 Task: Assign Issue Issue0000000070 to Sprint Sprint0000000042 in Scrum Project Project0000000014 in Jira. Start a Sprint called Sprint0000000037 in Scrum Project Project0000000013 in Jira. Start a Sprint called Sprint0000000038 in Scrum Project Project0000000013 in Jira. Start a Sprint called Sprint0000000039 in Scrum Project Project0000000013 in Jira. Start a Sprint called Sprint0000000040 in Scrum Project Project0000000014 in Jira
Action: Mouse moved to (1155, 554)
Screenshot: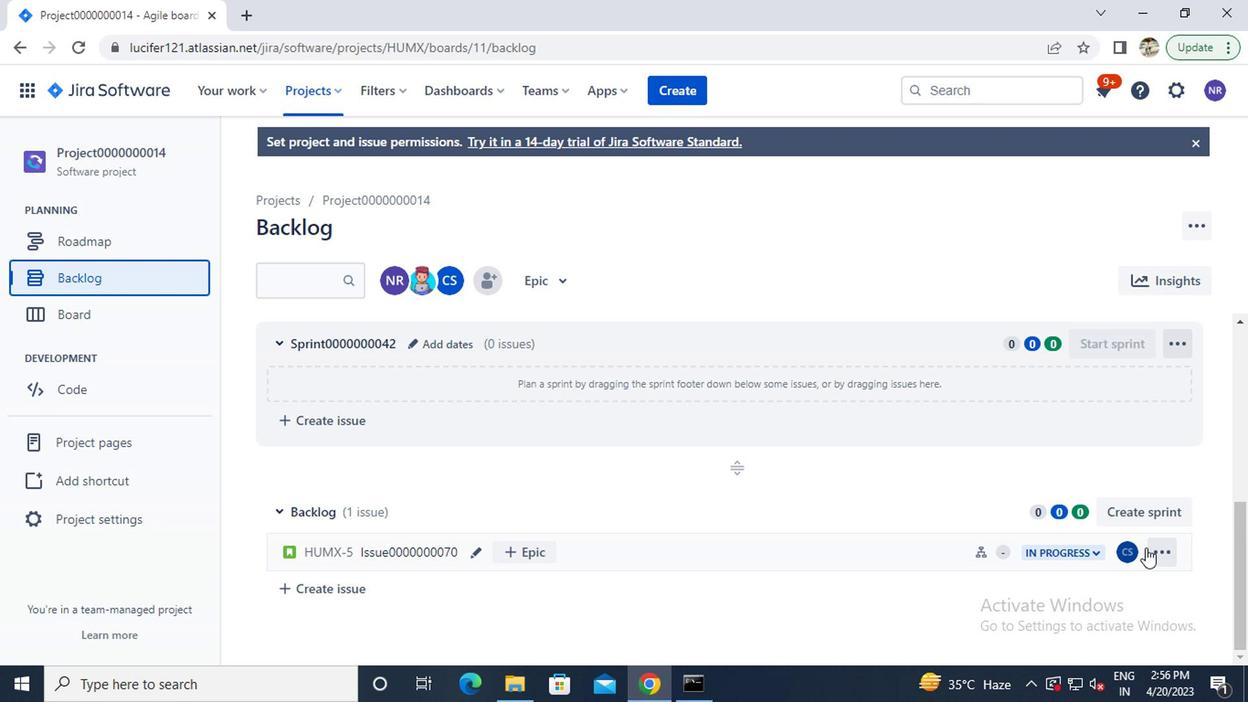 
Action: Mouse pressed left at (1155, 554)
Screenshot: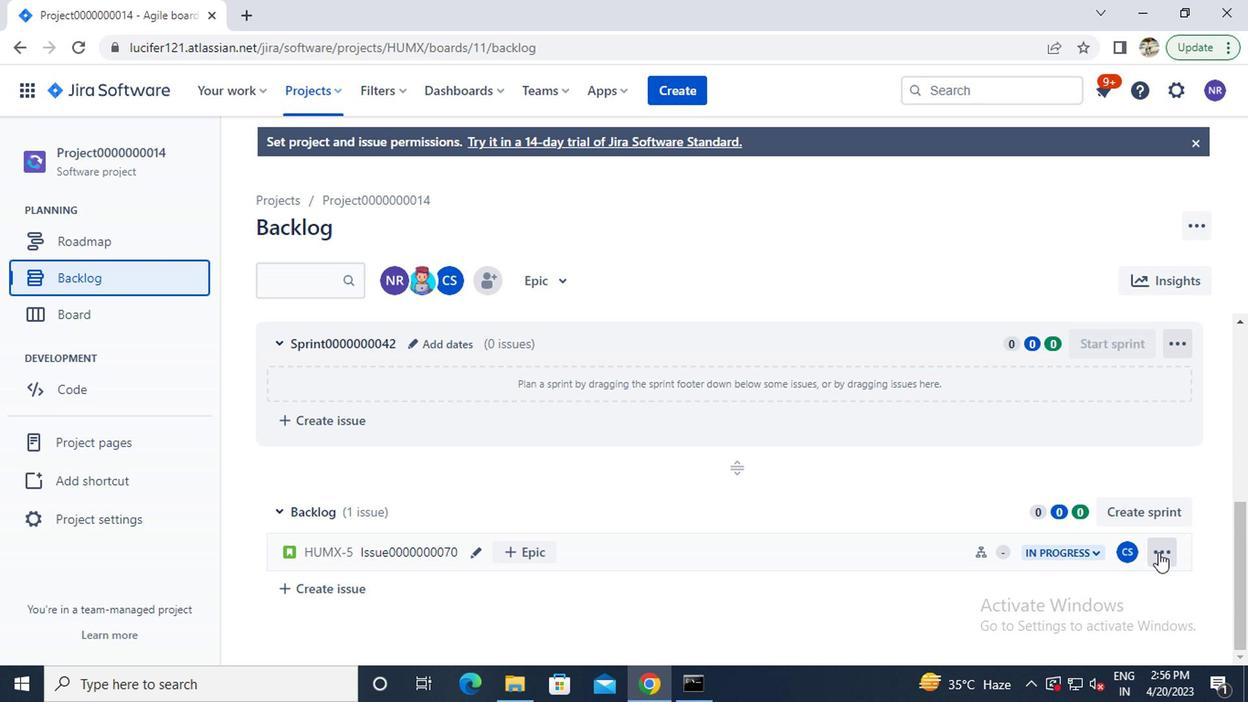 
Action: Mouse moved to (1097, 483)
Screenshot: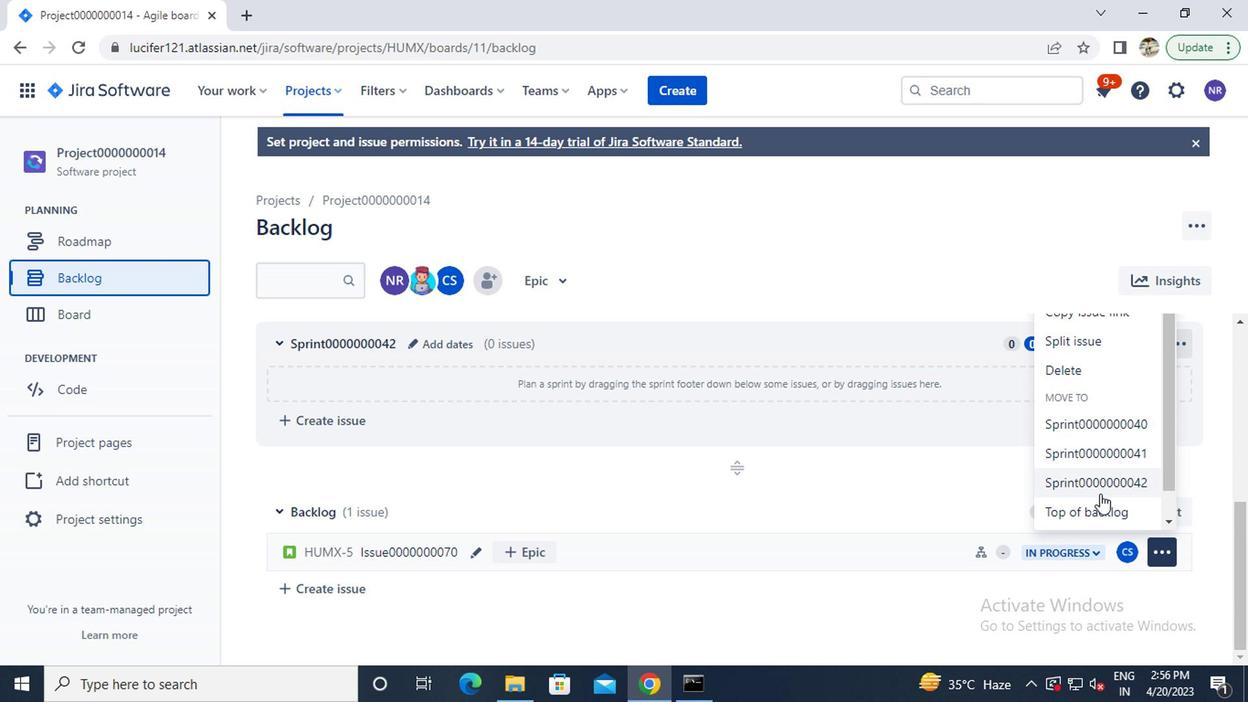 
Action: Mouse pressed left at (1097, 483)
Screenshot: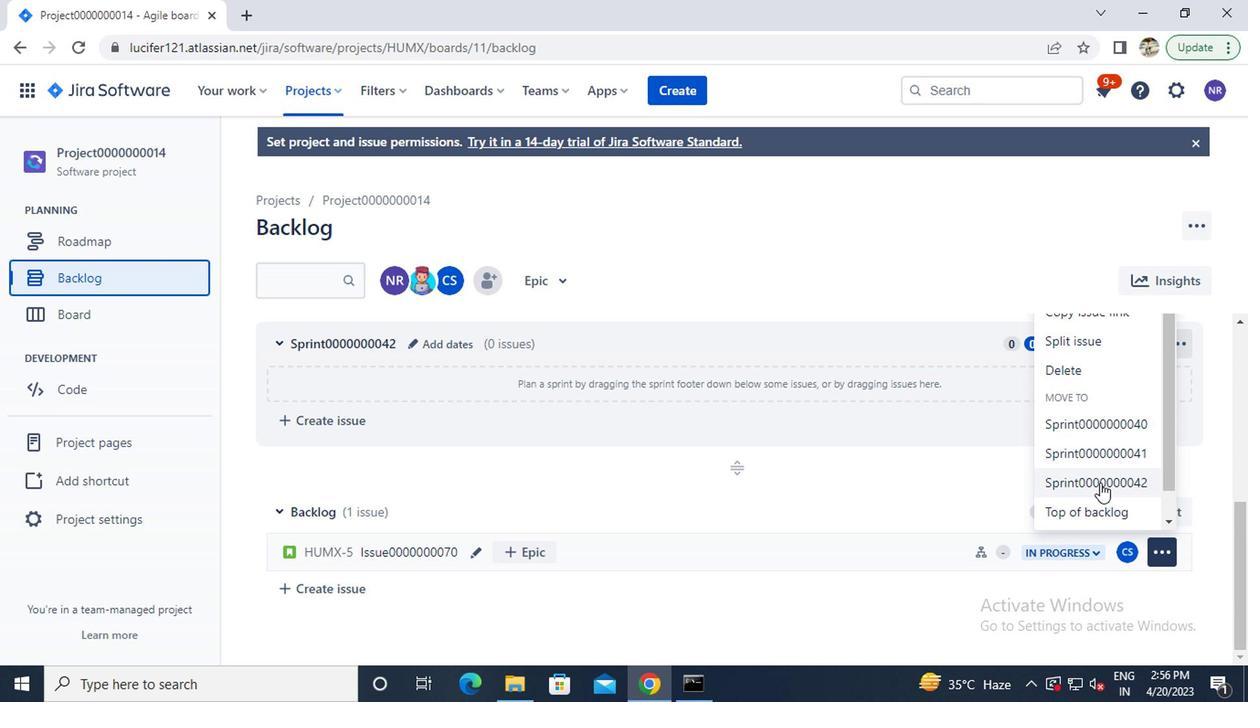 
Action: Mouse moved to (311, 85)
Screenshot: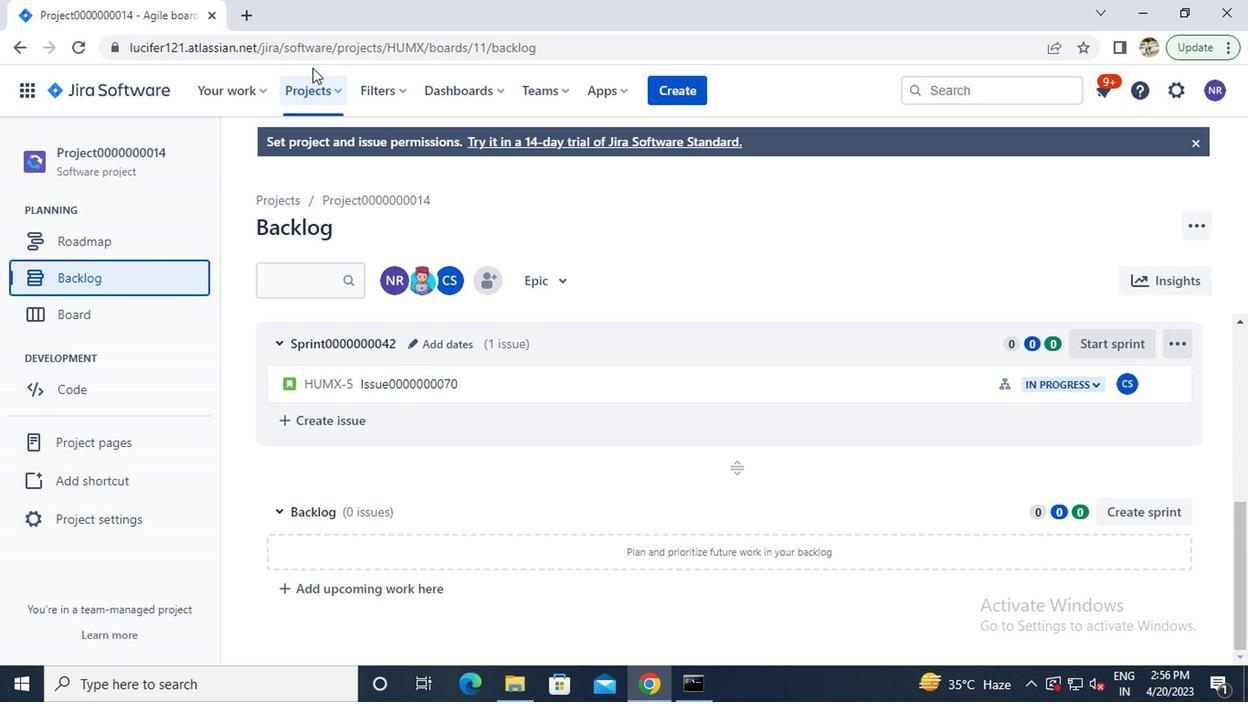 
Action: Mouse pressed left at (311, 85)
Screenshot: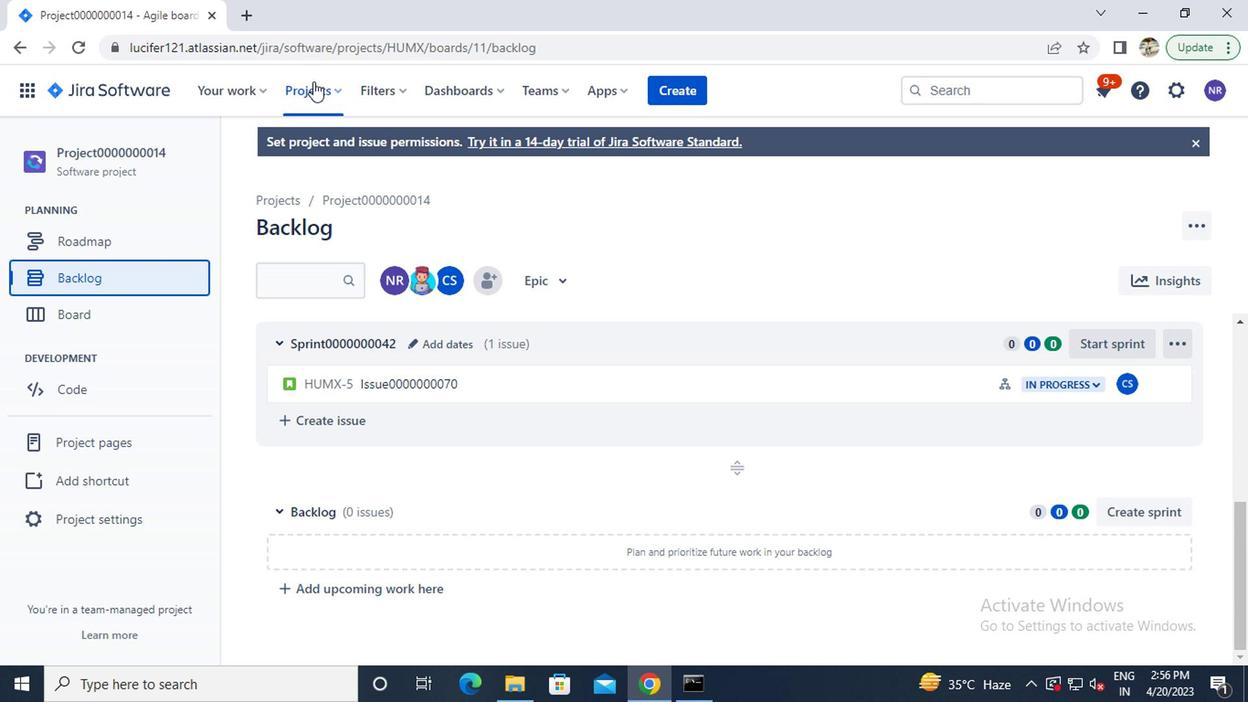 
Action: Mouse moved to (351, 209)
Screenshot: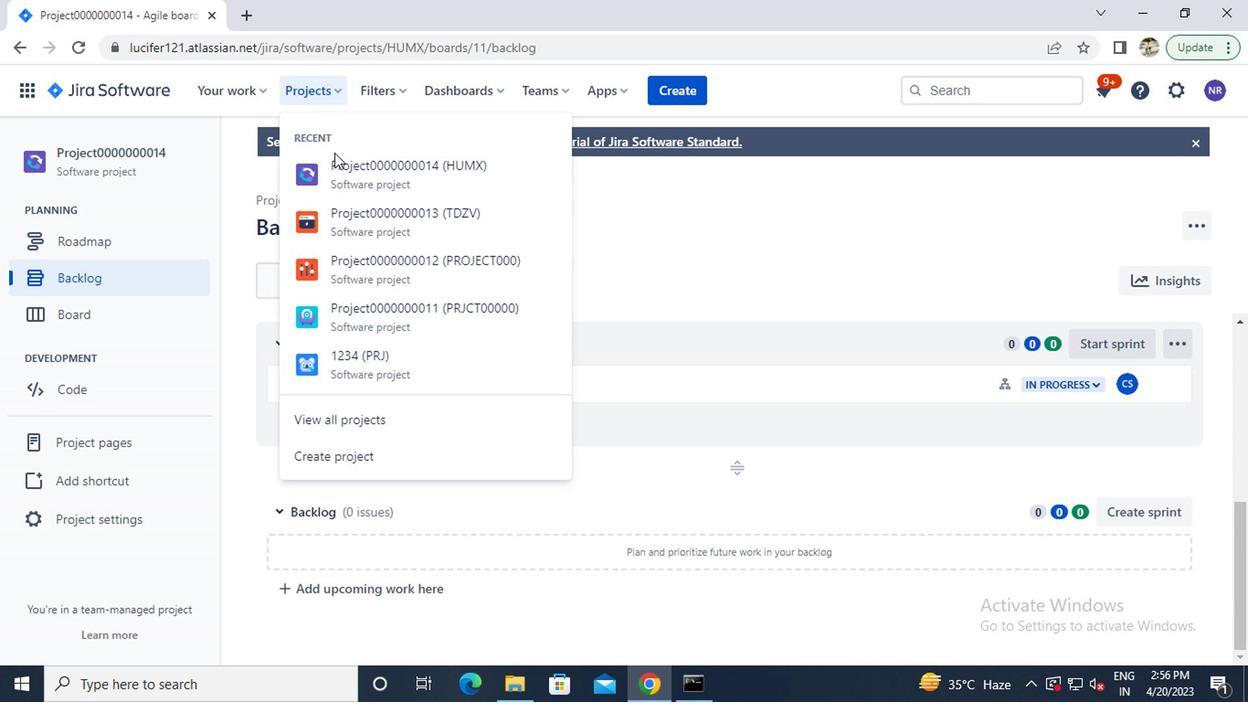 
Action: Mouse pressed left at (351, 209)
Screenshot: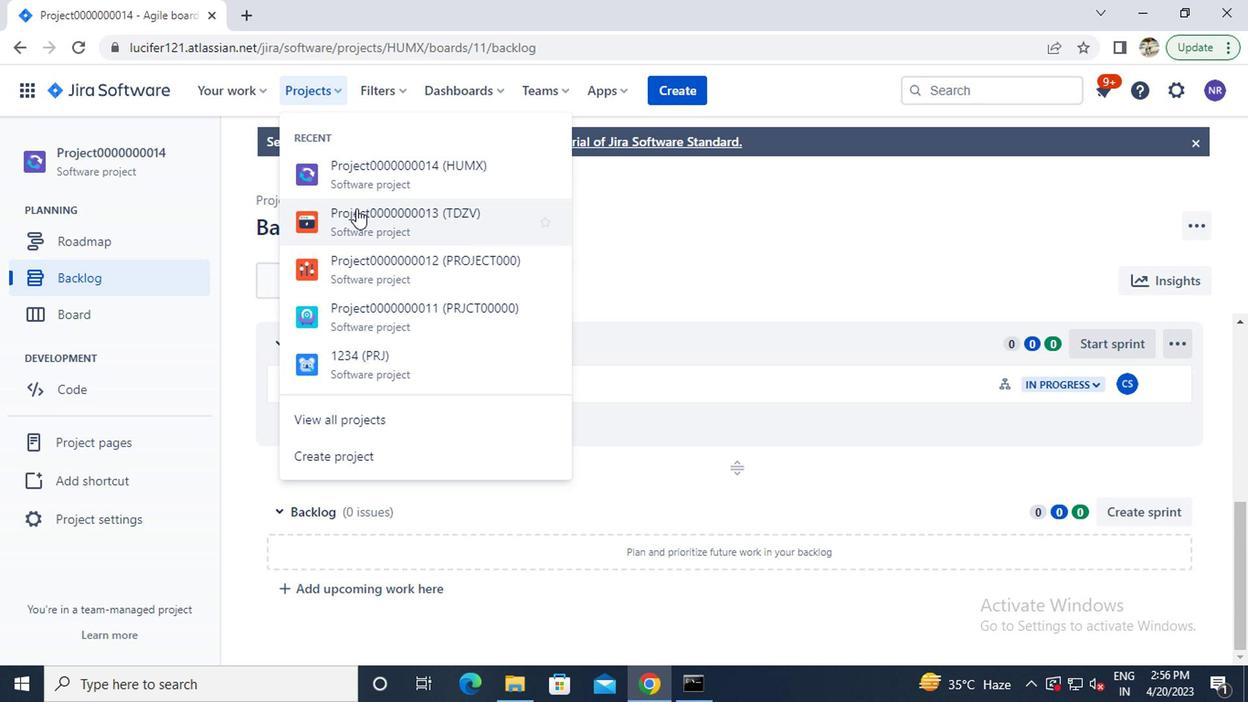 
Action: Mouse moved to (117, 276)
Screenshot: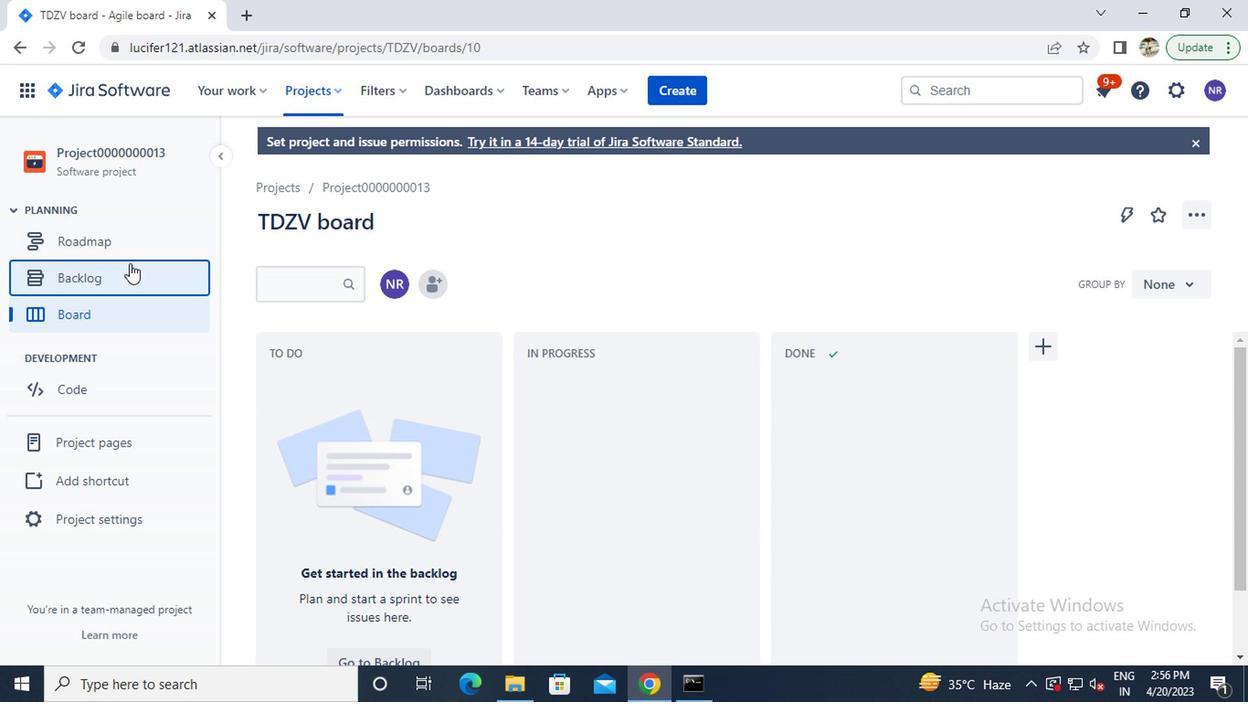 
Action: Mouse pressed left at (117, 276)
Screenshot: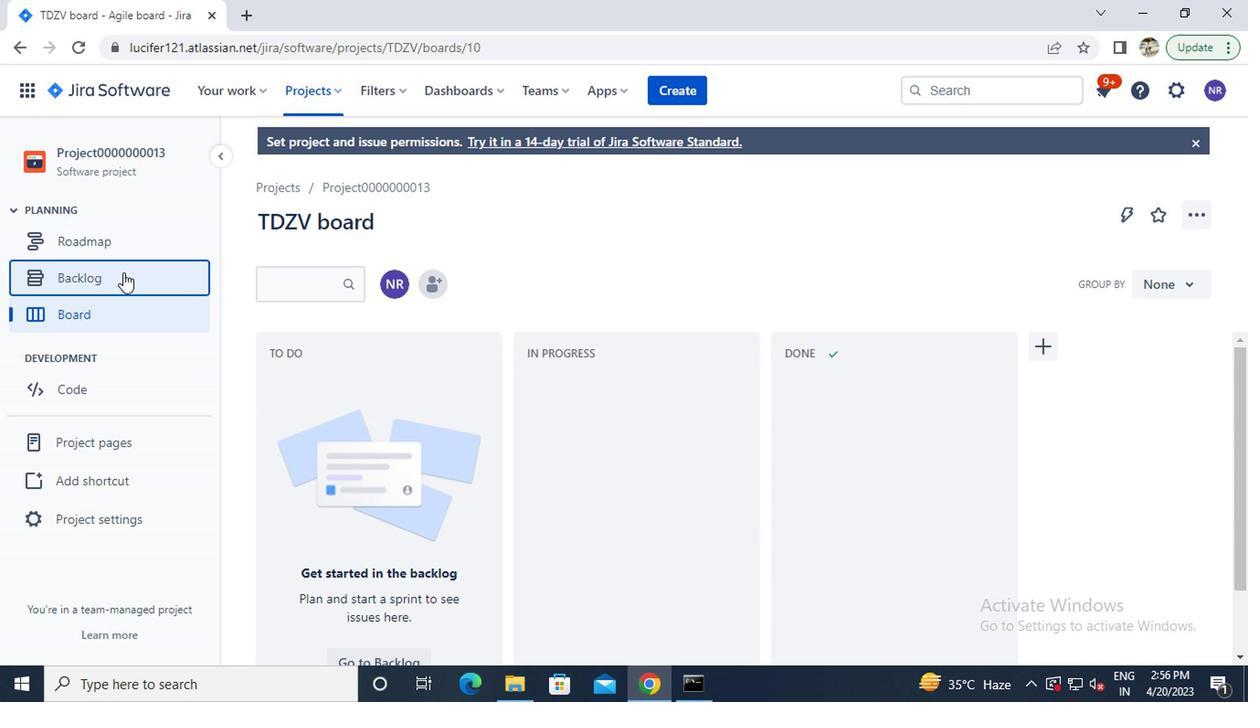 
Action: Mouse moved to (790, 437)
Screenshot: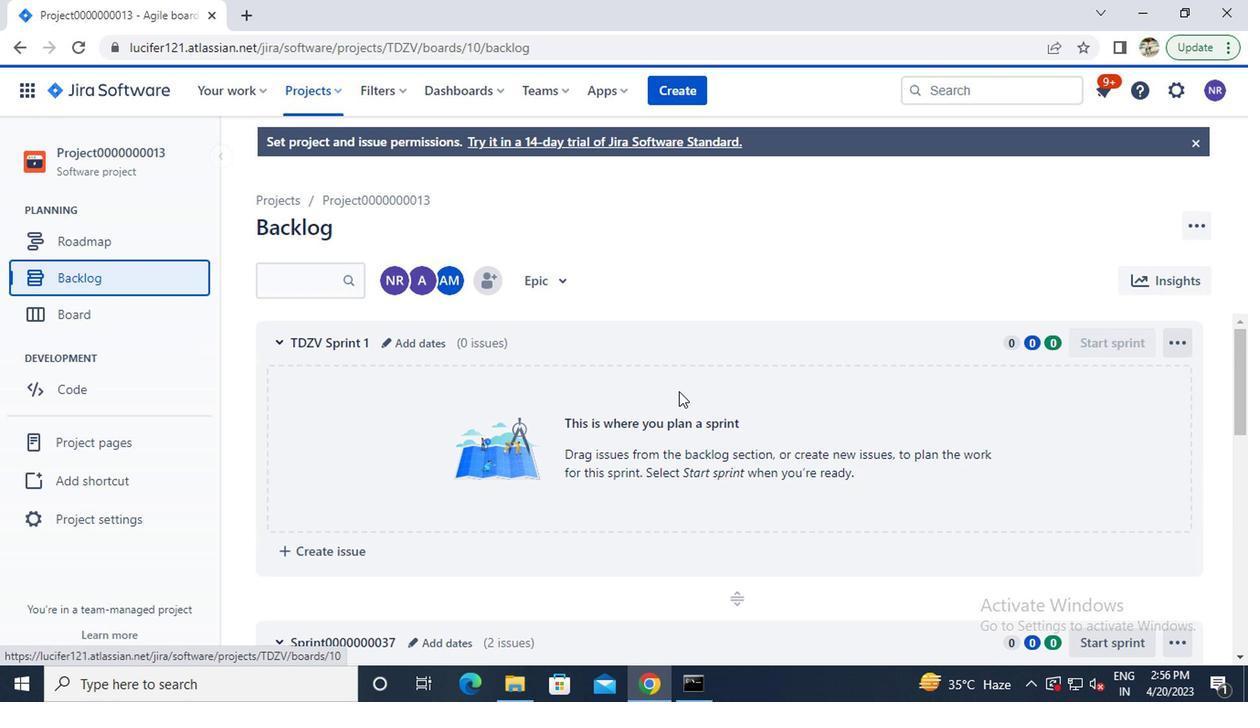 
Action: Mouse scrolled (790, 436) with delta (0, 0)
Screenshot: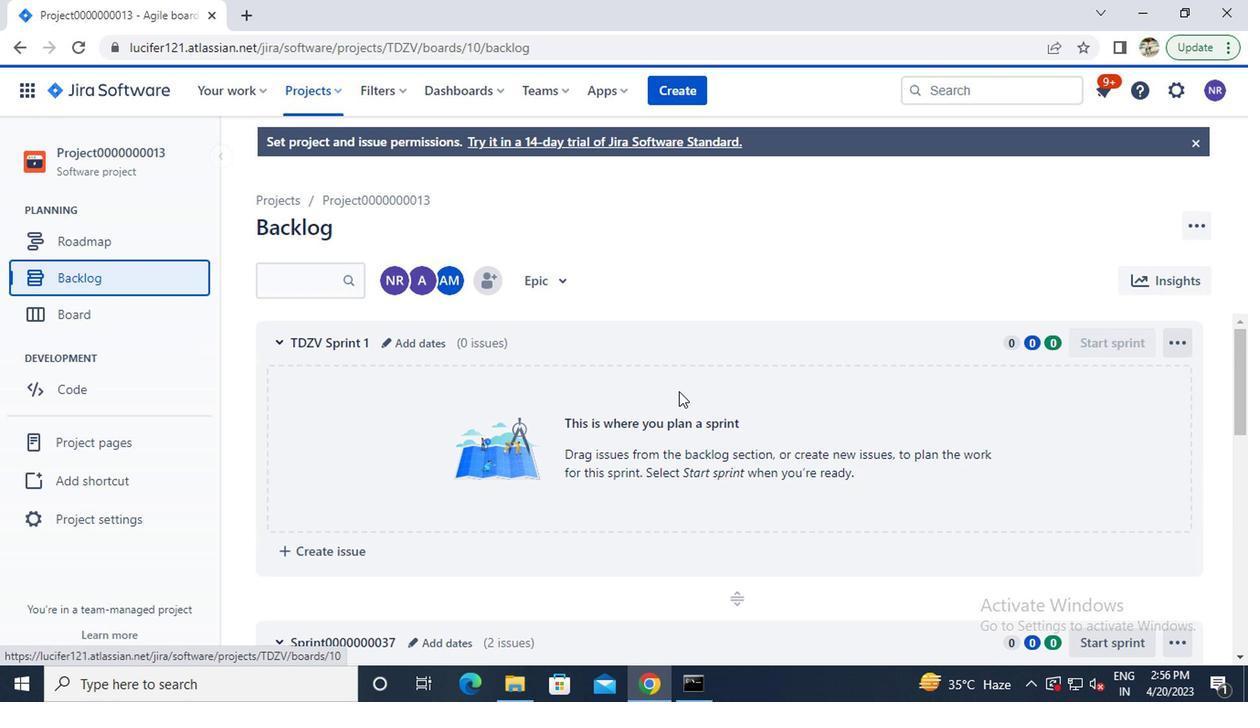 
Action: Mouse scrolled (790, 436) with delta (0, 0)
Screenshot: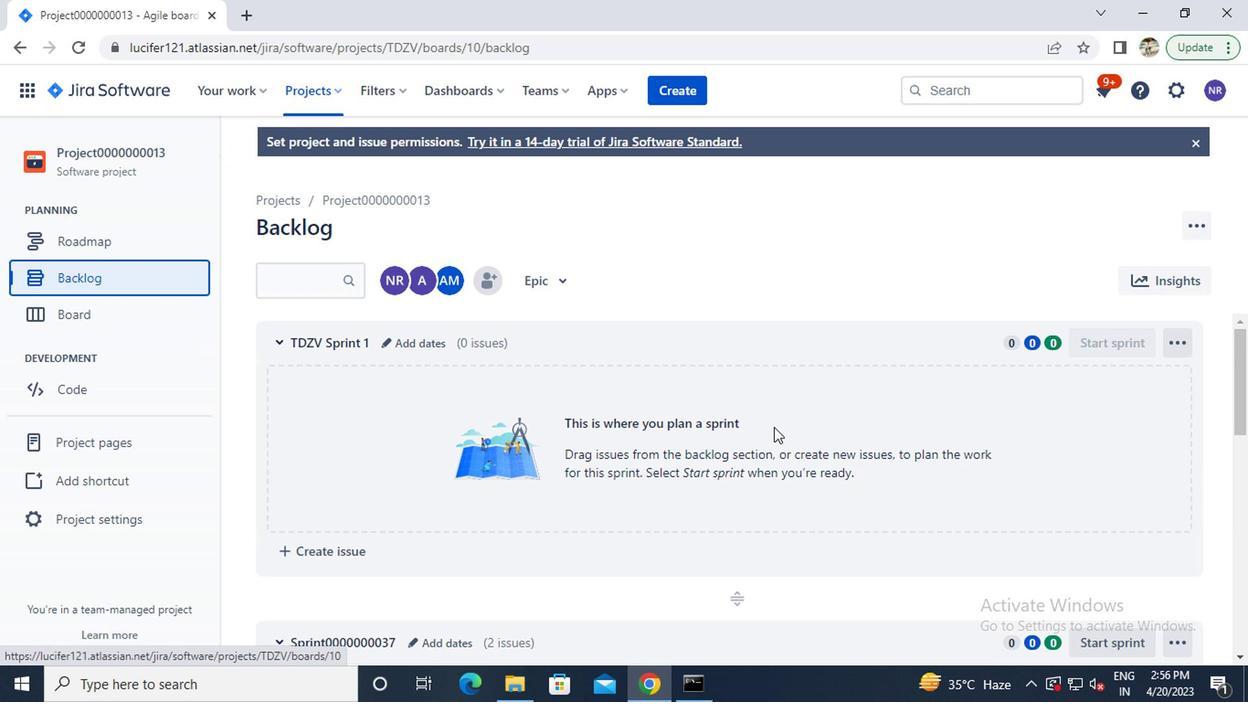 
Action: Mouse moved to (1097, 456)
Screenshot: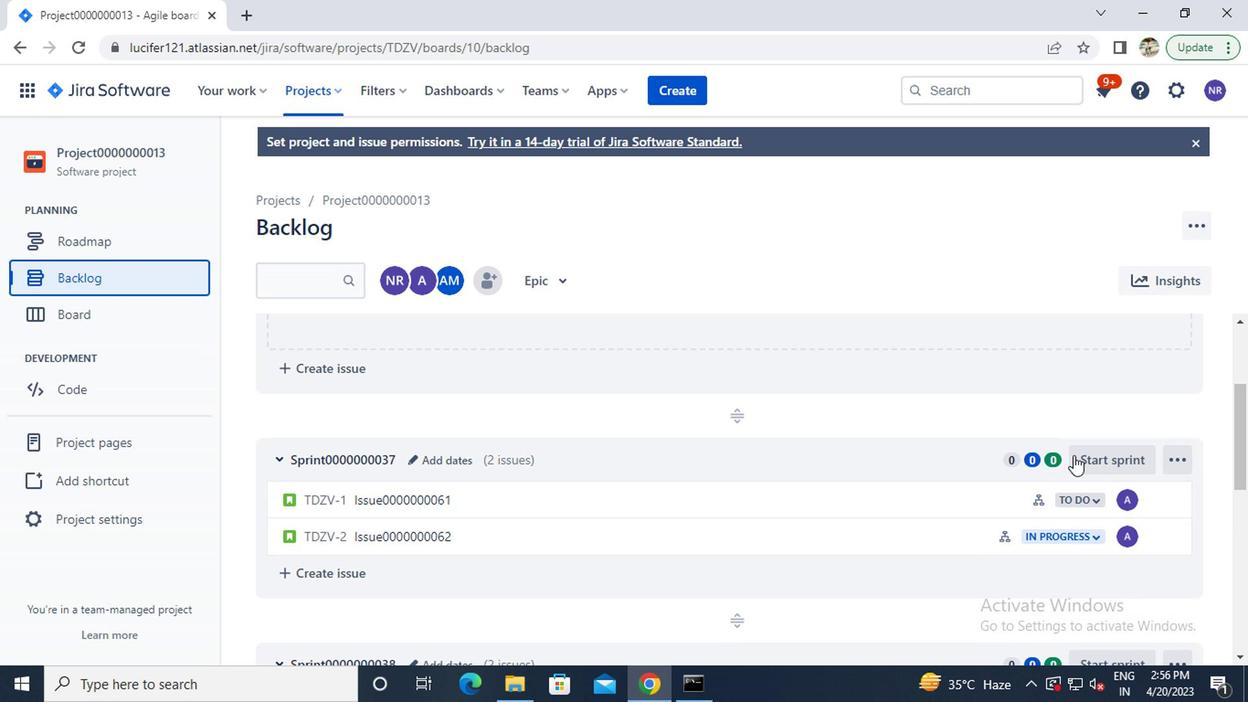 
Action: Mouse pressed left at (1097, 456)
Screenshot: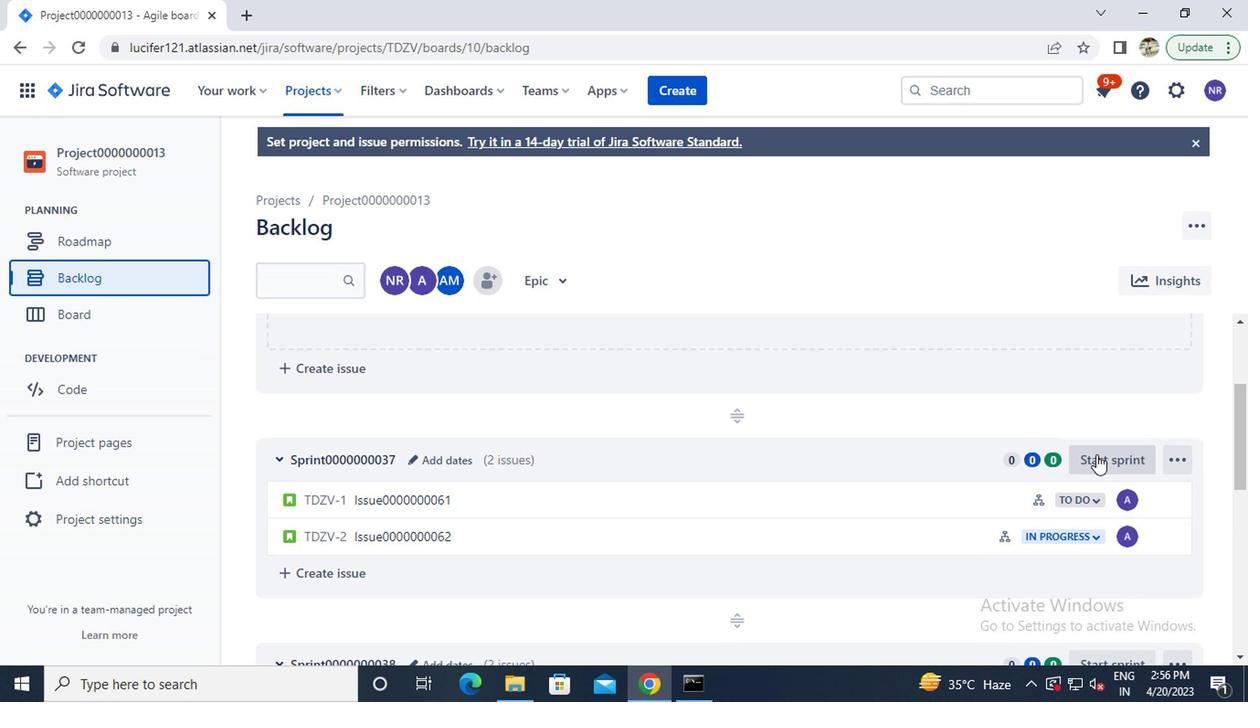 
Action: Mouse moved to (781, 630)
Screenshot: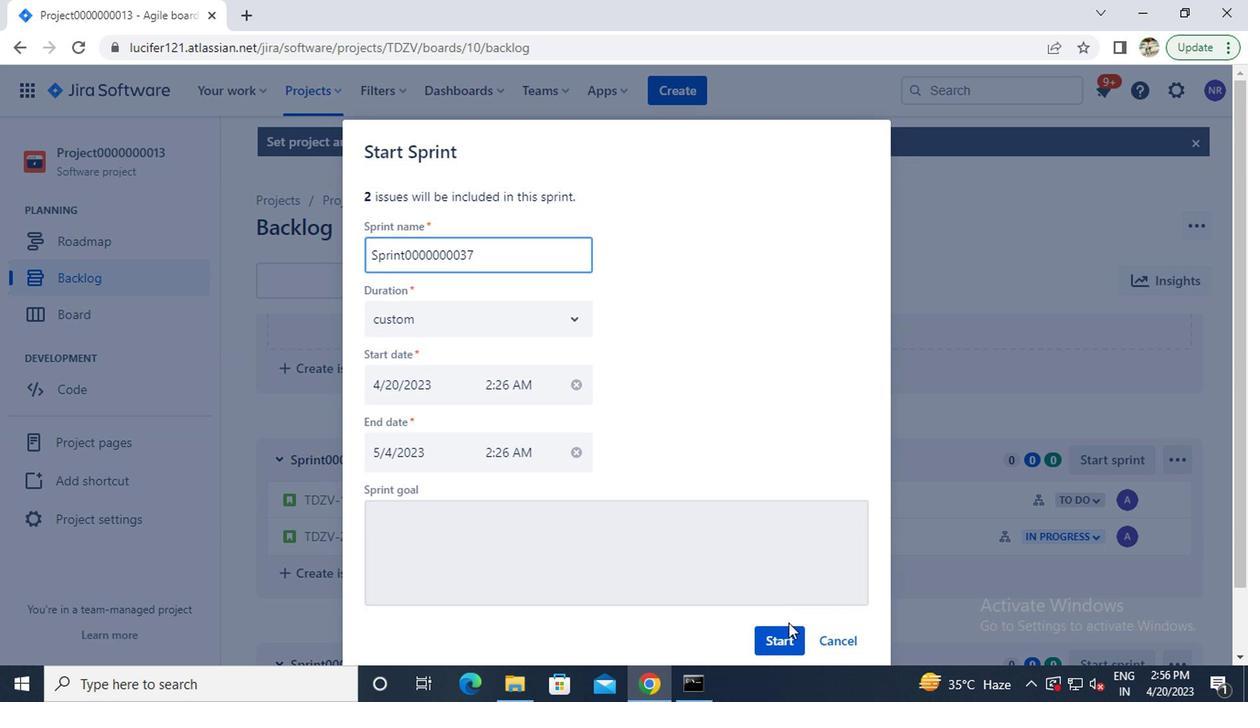 
Action: Mouse pressed left at (781, 630)
Screenshot: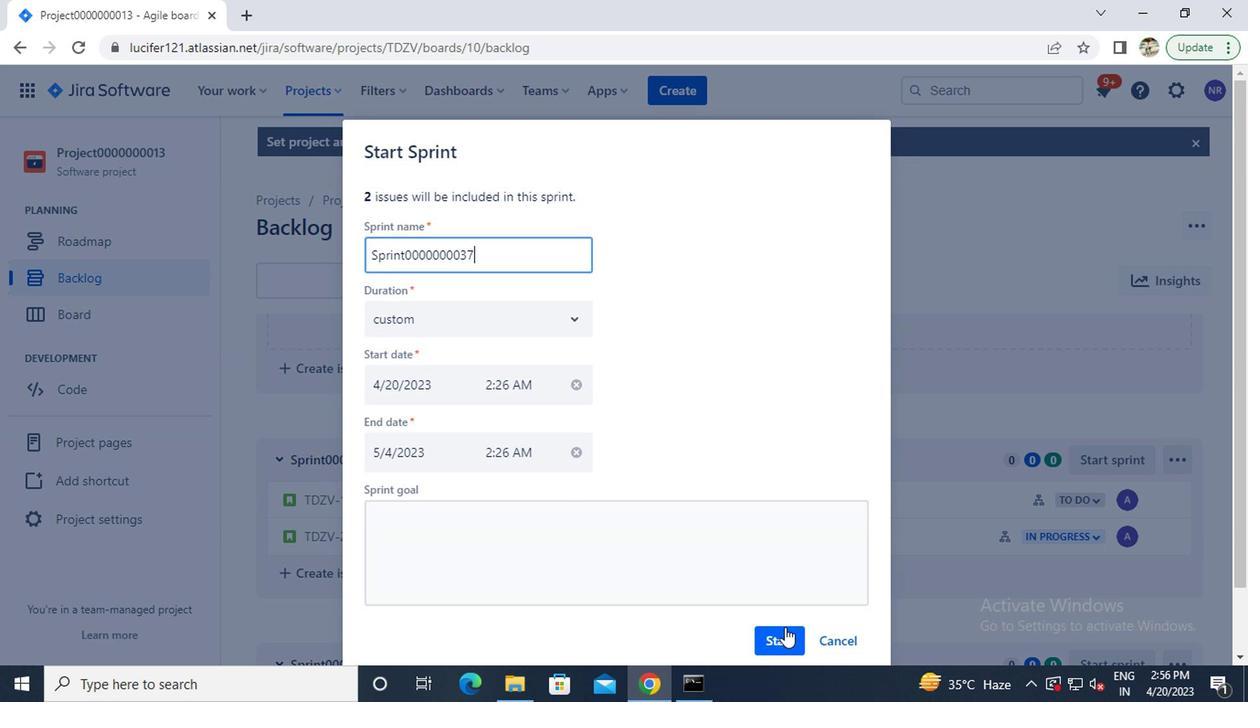 
Action: Mouse moved to (121, 277)
Screenshot: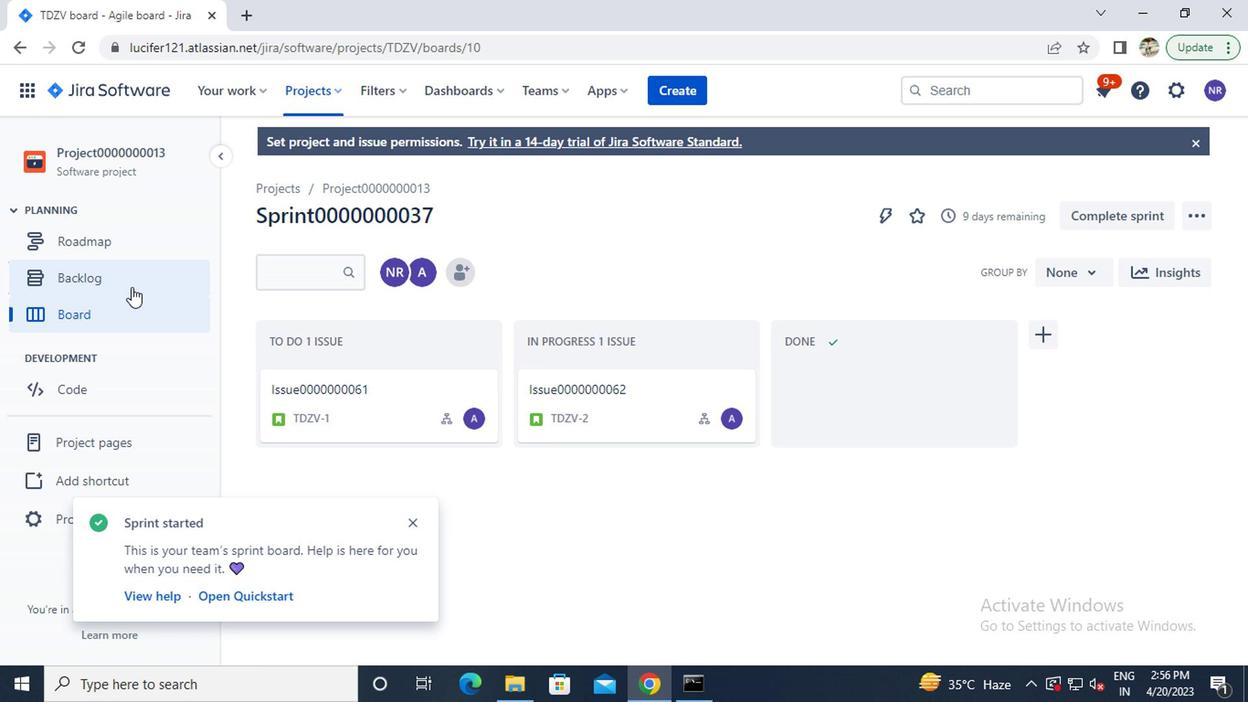 
Action: Mouse pressed left at (121, 277)
Screenshot: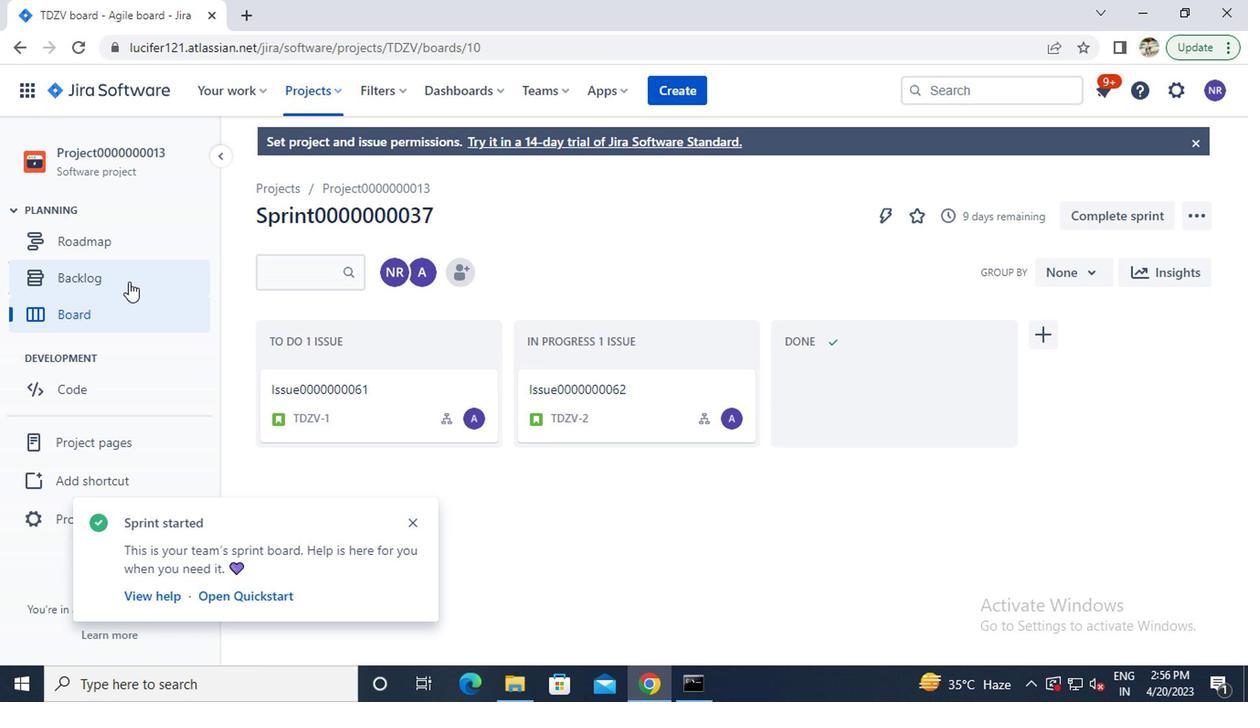 
Action: Mouse moved to (595, 351)
Screenshot: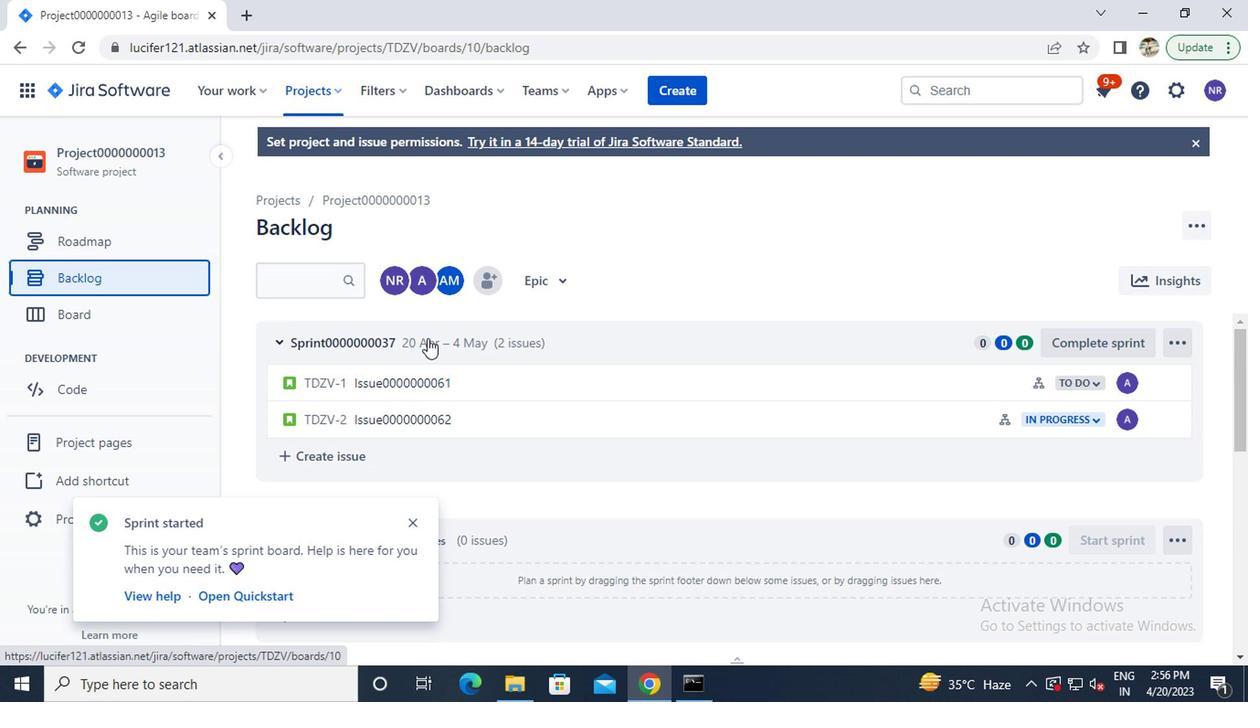 
Action: Mouse scrolled (595, 349) with delta (0, -1)
Screenshot: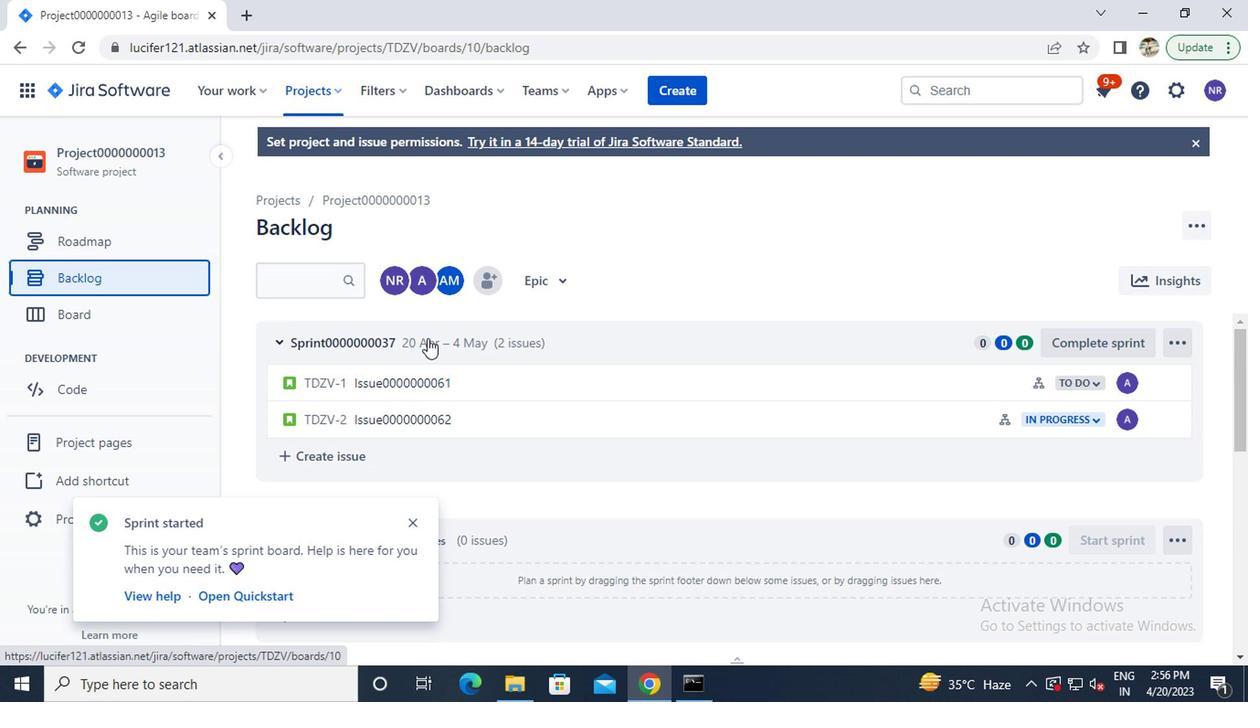 
Action: Mouse moved to (777, 378)
Screenshot: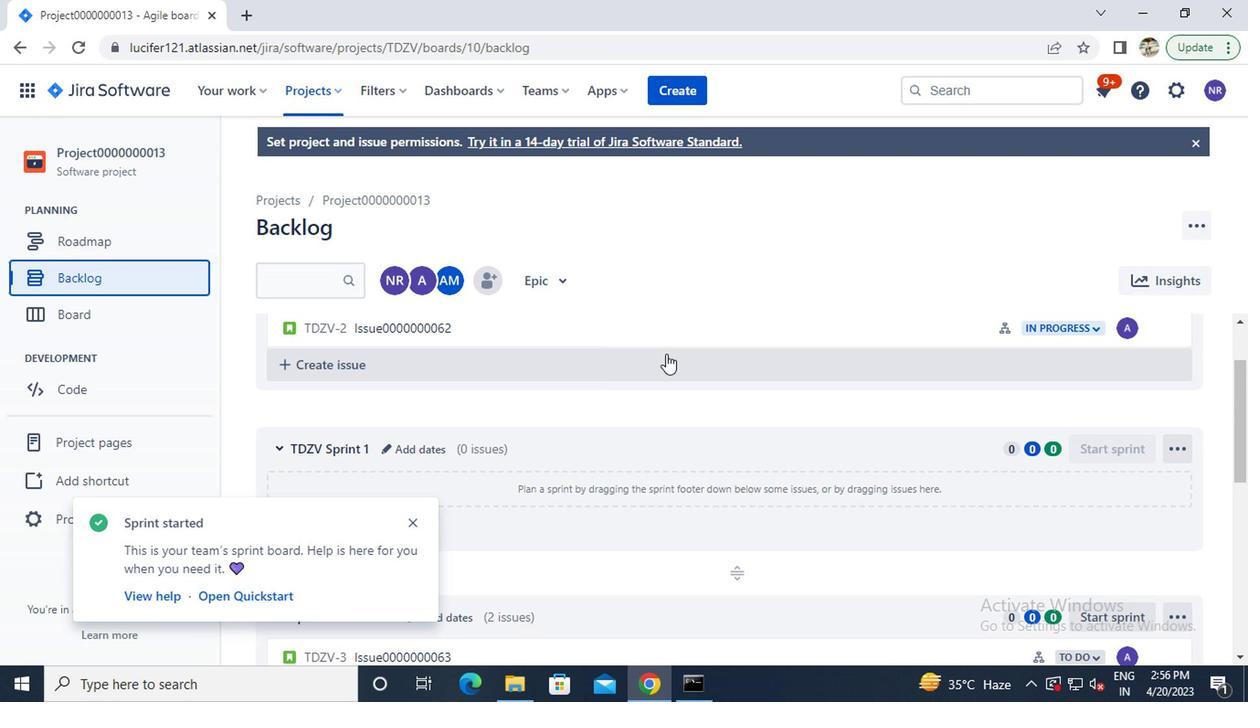 
Action: Mouse scrolled (777, 379) with delta (0, 0)
Screenshot: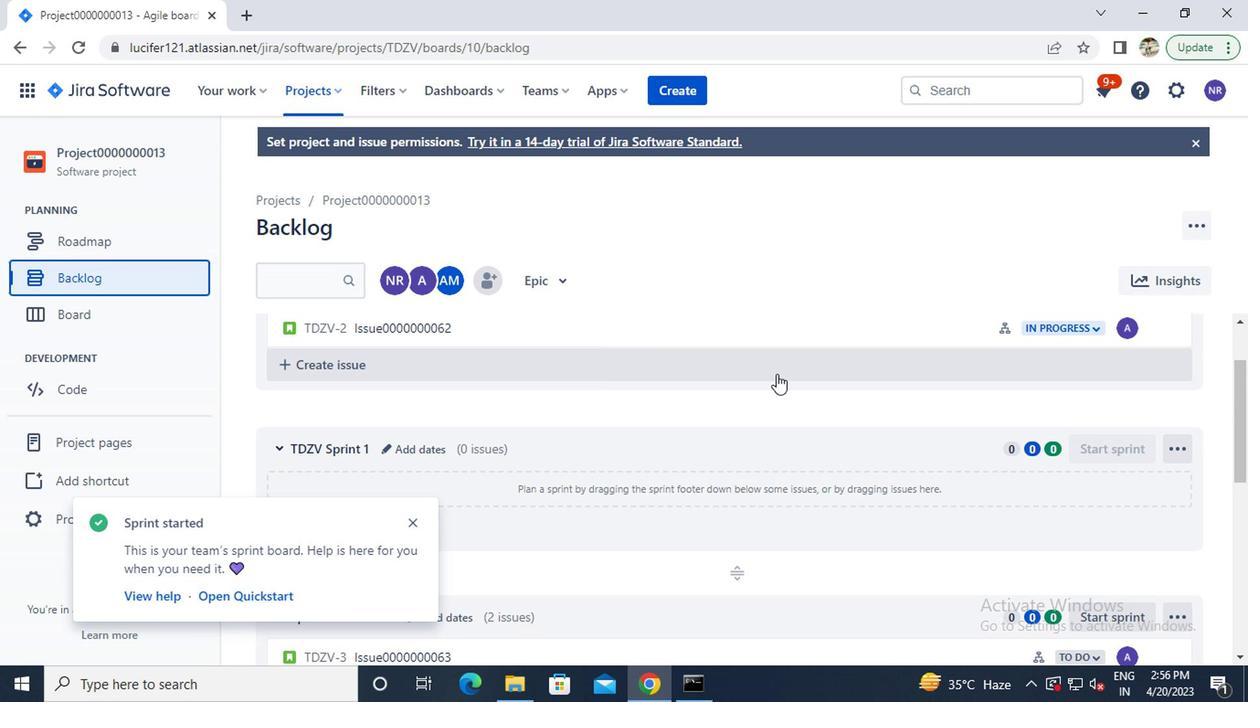 
Action: Mouse moved to (1171, 344)
Screenshot: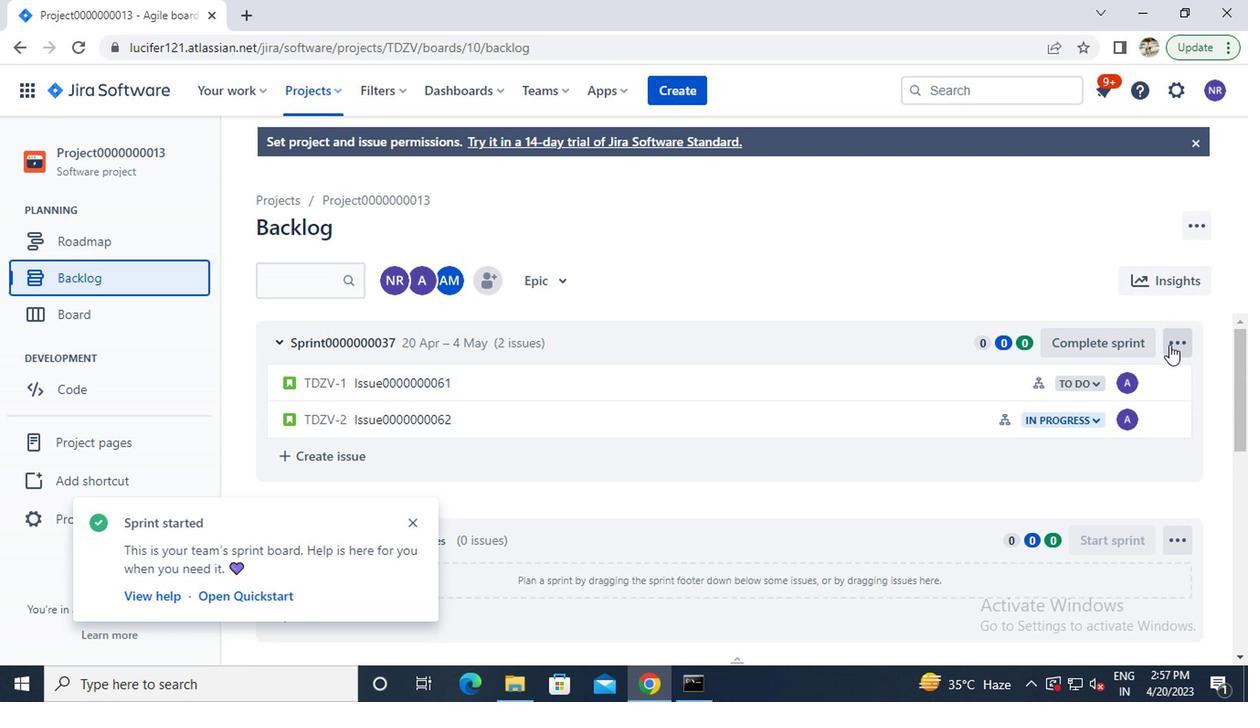 
Action: Mouse pressed left at (1171, 344)
Screenshot: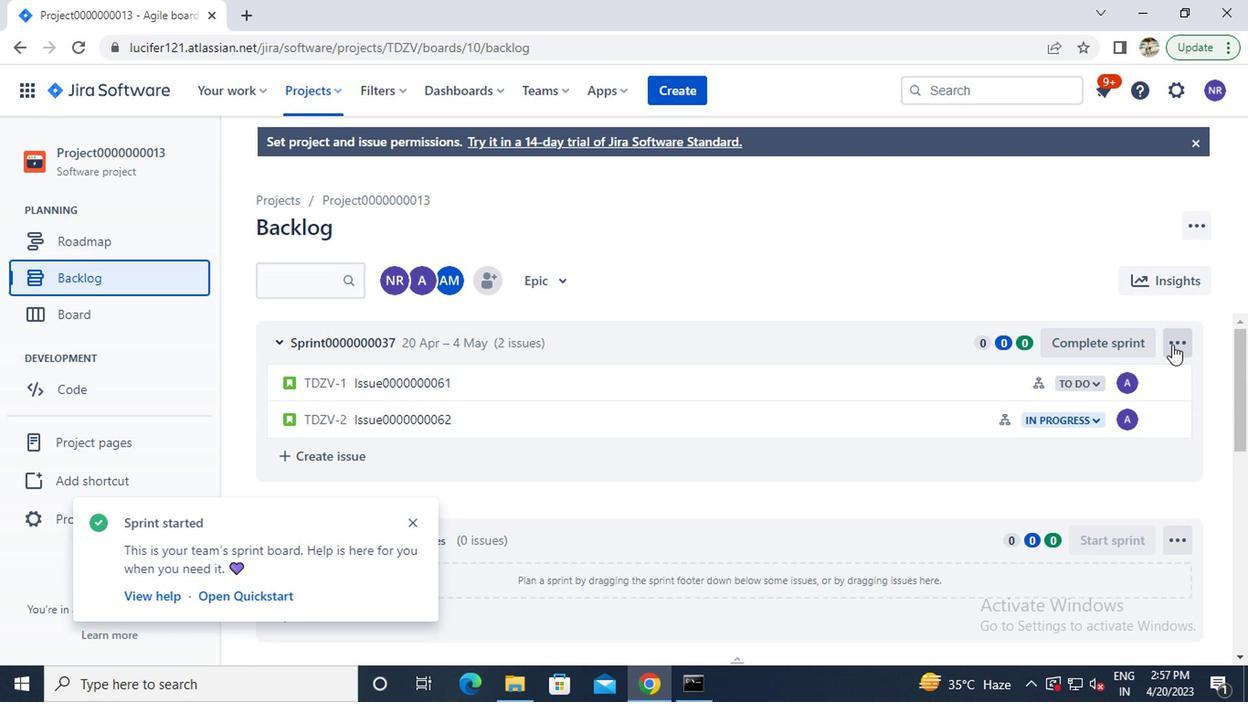 
Action: Mouse moved to (1134, 517)
Screenshot: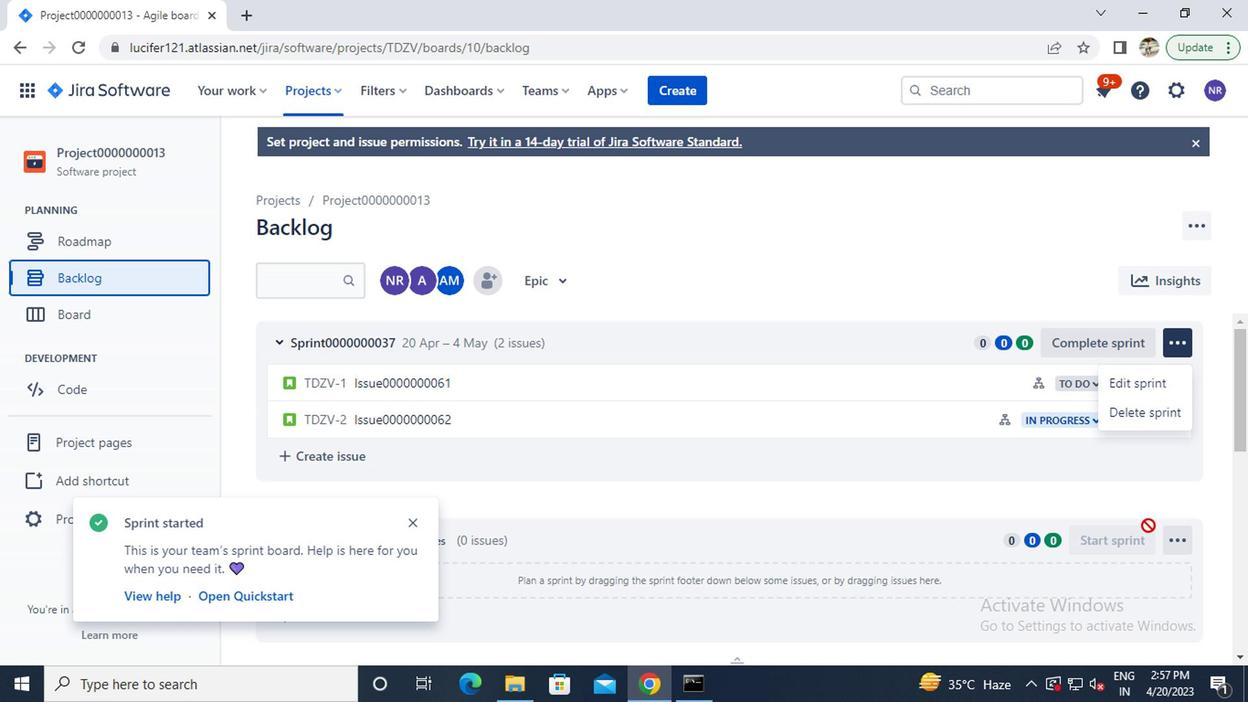 
Action: Mouse scrolled (1134, 516) with delta (0, 0)
Screenshot: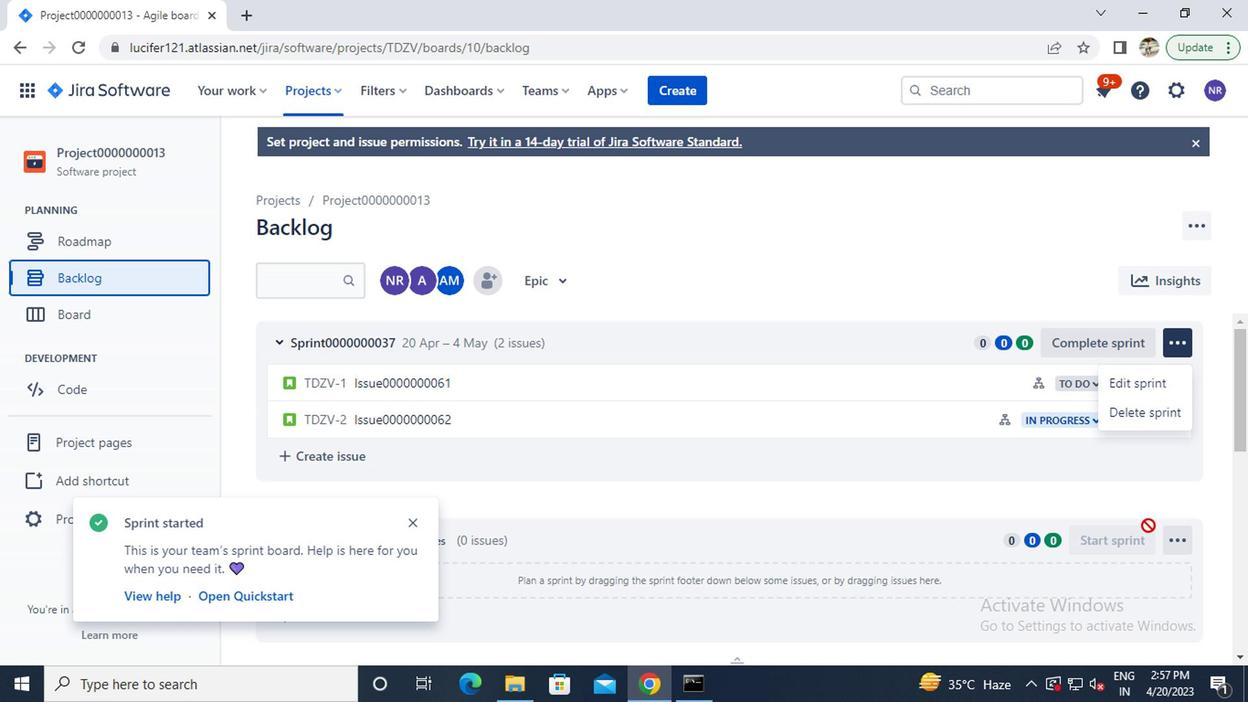 
Action: Mouse moved to (1164, 453)
Screenshot: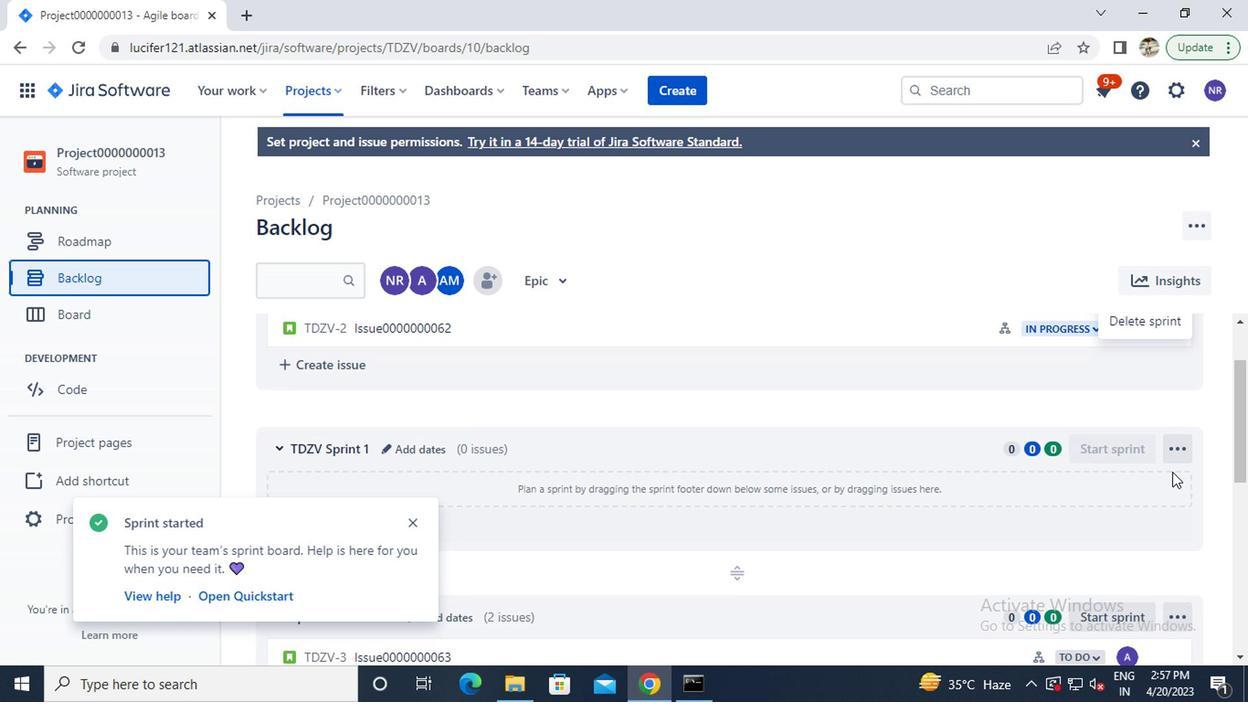 
Action: Mouse scrolled (1164, 452) with delta (0, -1)
Screenshot: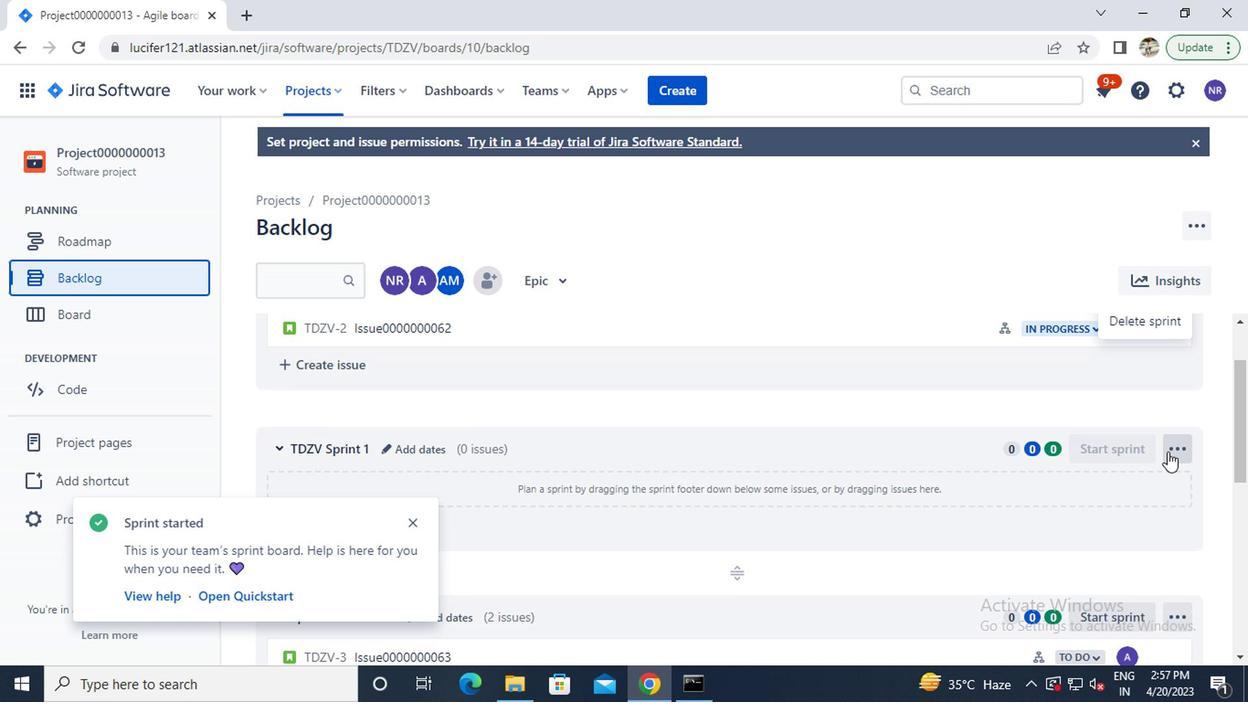 
Action: Mouse moved to (1104, 523)
Screenshot: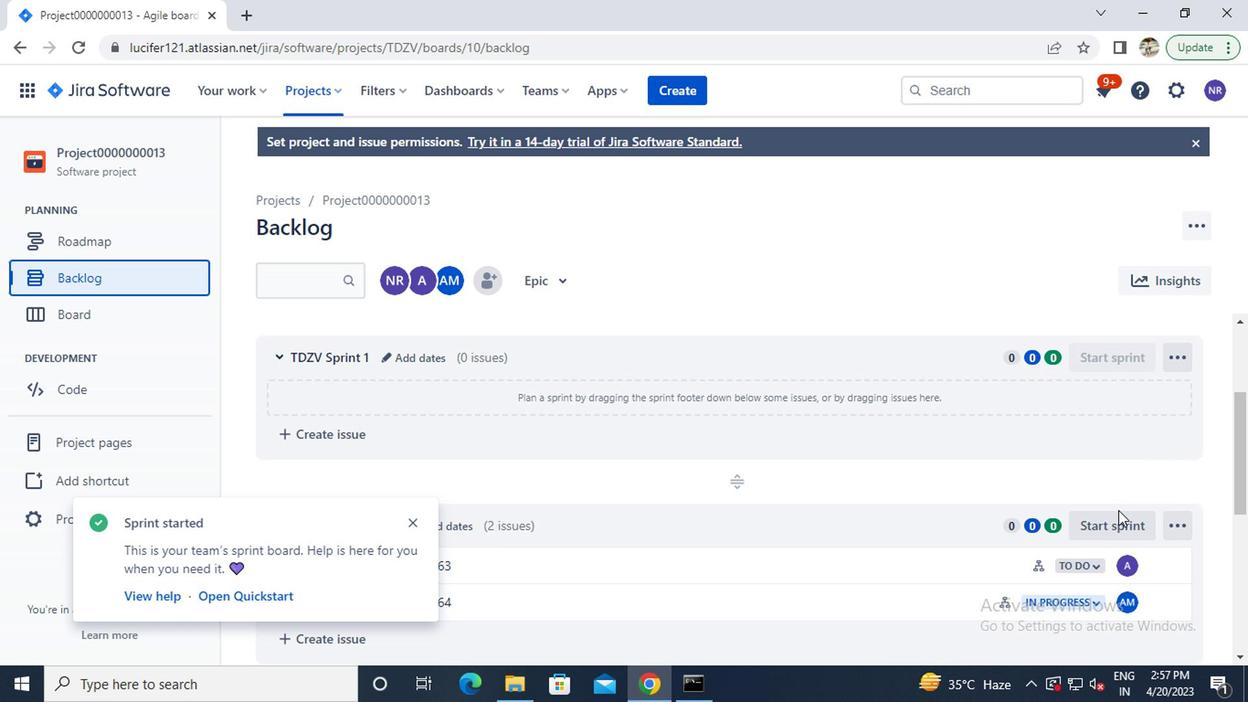 
Action: Mouse pressed left at (1104, 523)
Screenshot: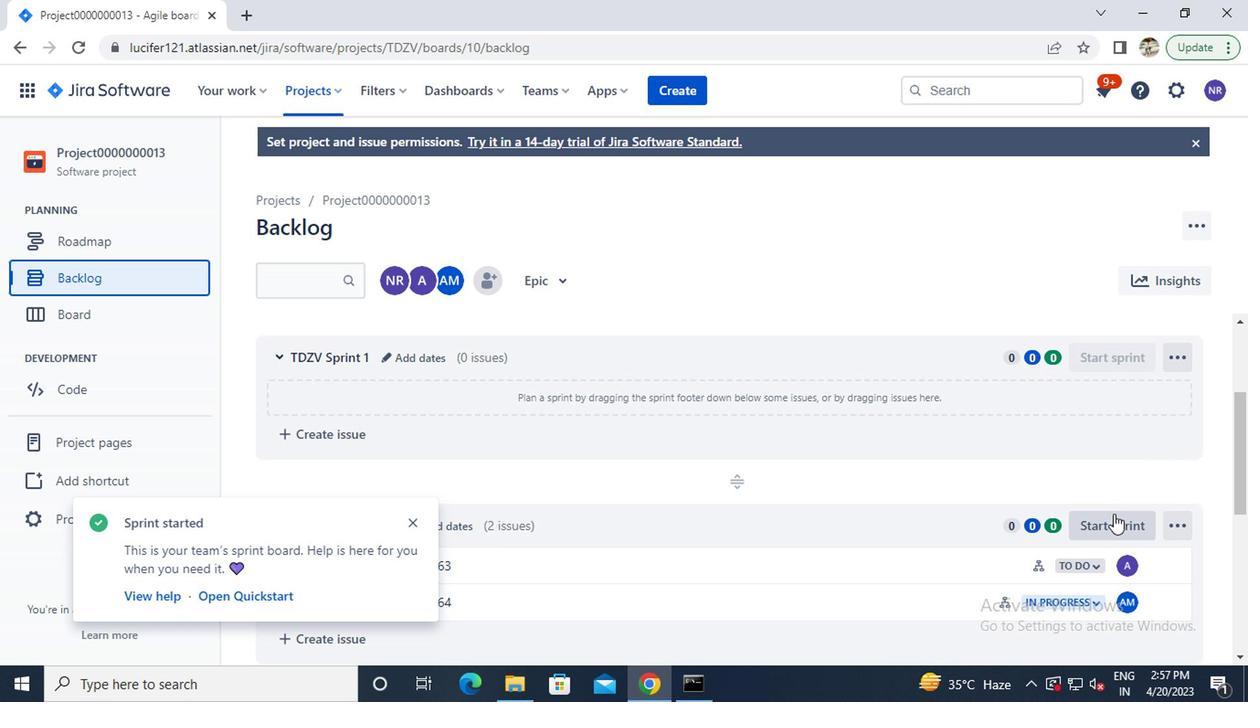
Action: Mouse moved to (771, 633)
Screenshot: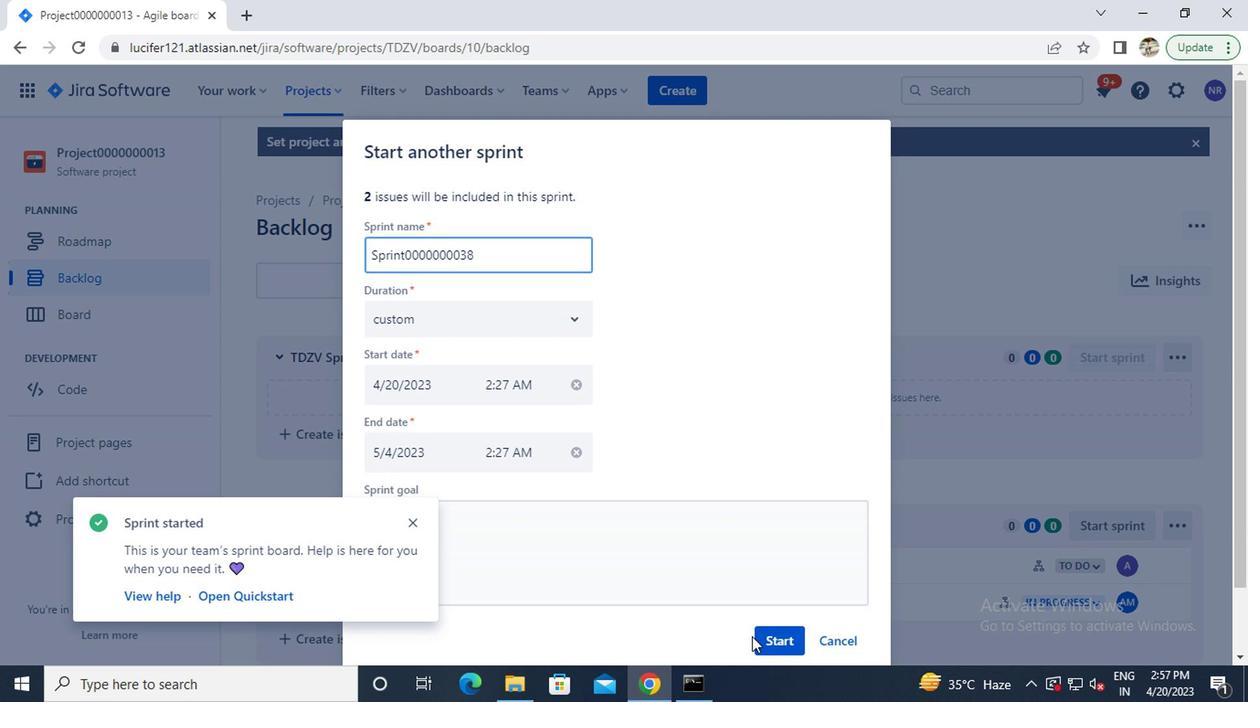 
Action: Mouse pressed left at (771, 633)
Screenshot: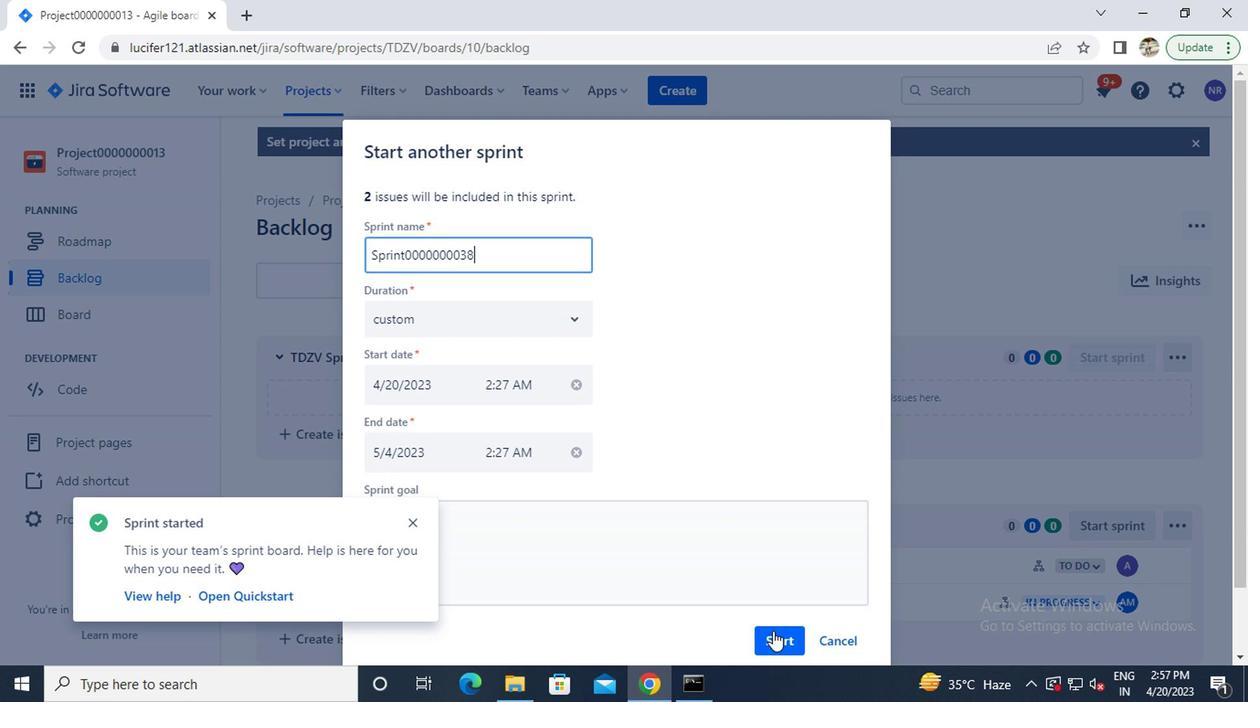 
Action: Mouse moved to (78, 266)
Screenshot: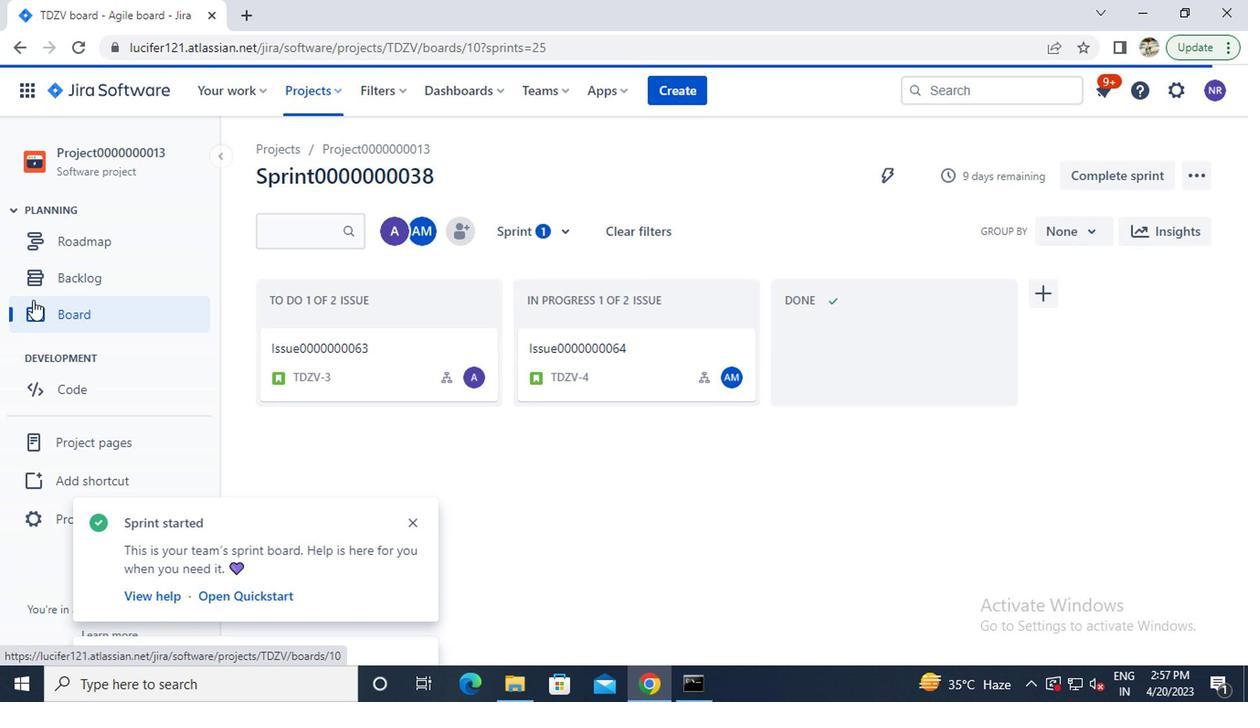 
Action: Mouse pressed left at (78, 266)
Screenshot: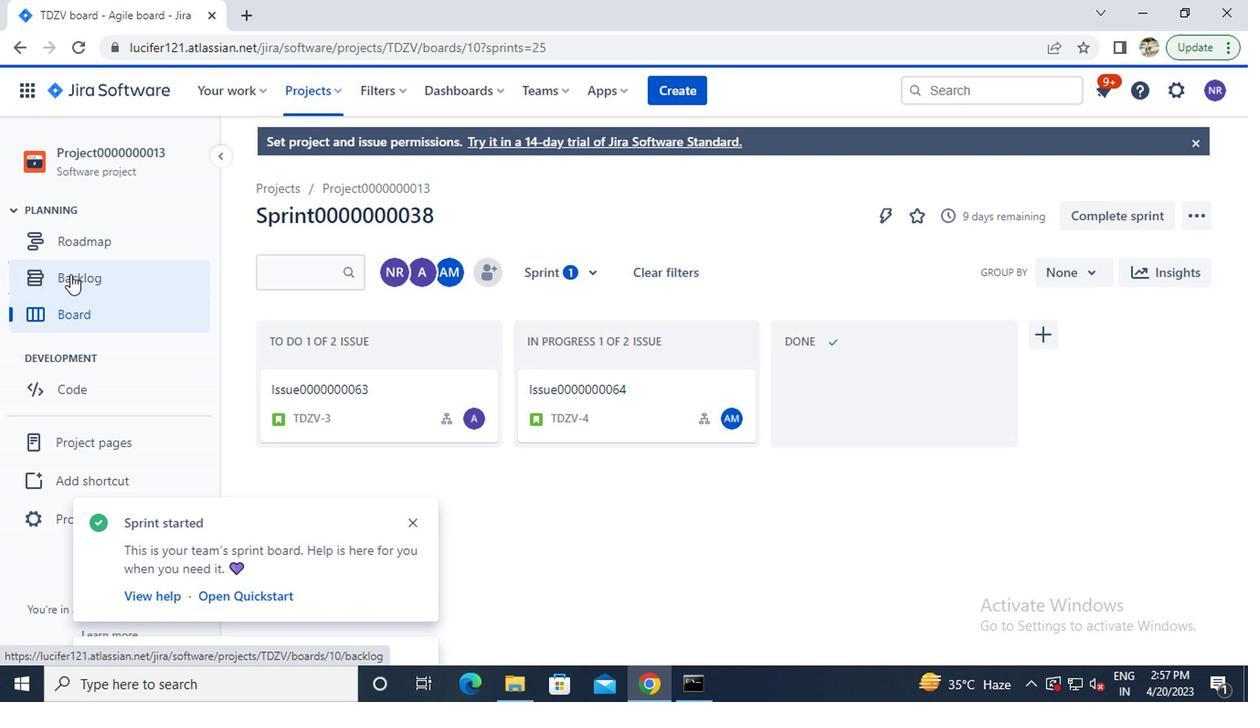 
Action: Mouse moved to (646, 420)
Screenshot: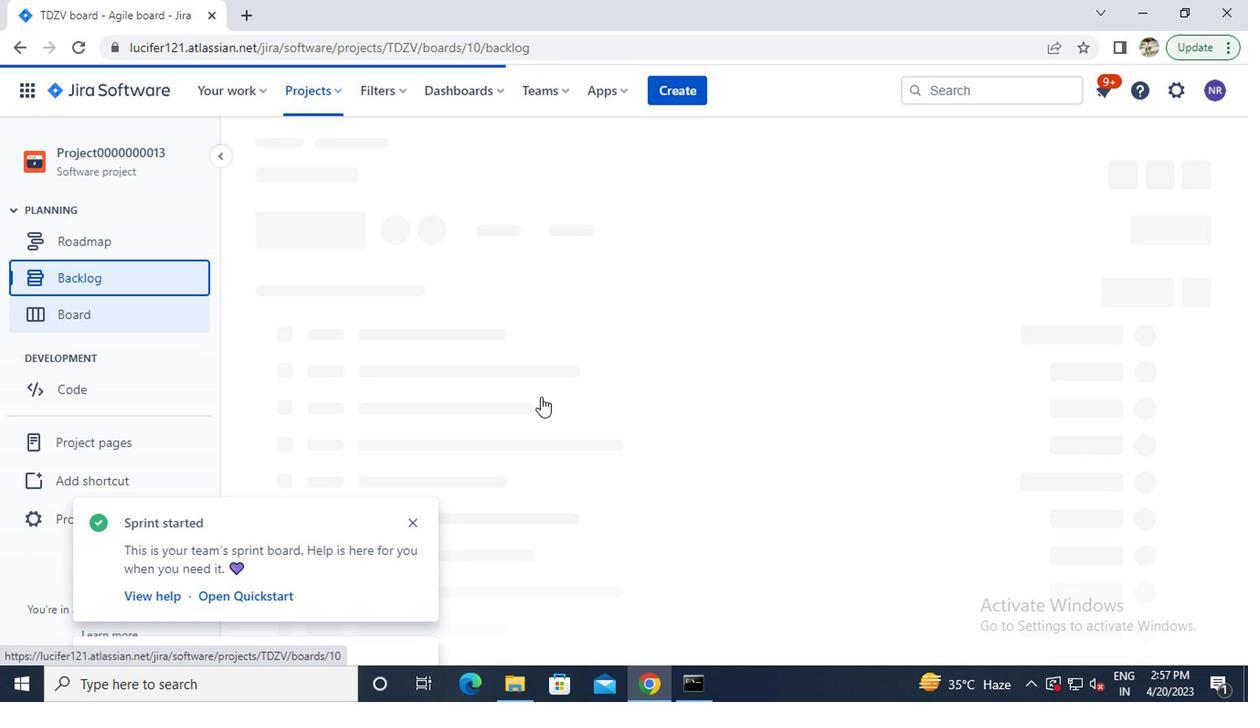
Action: Mouse scrolled (646, 419) with delta (0, -1)
Screenshot: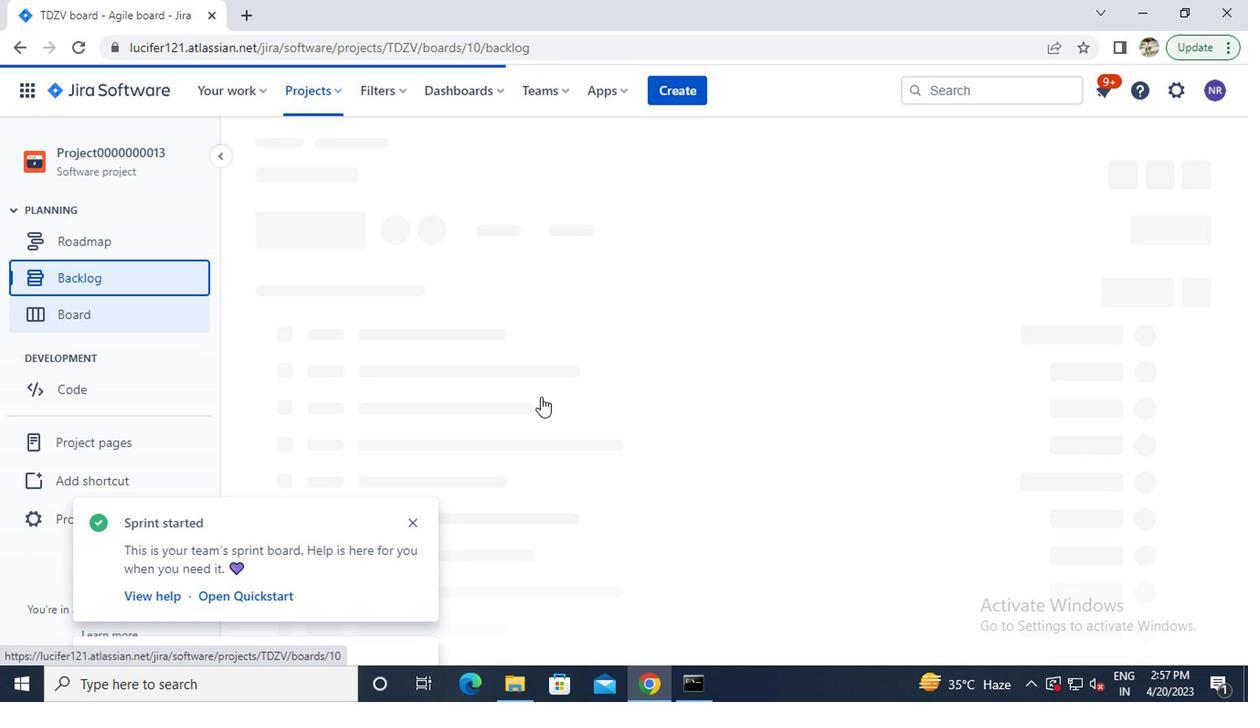 
Action: Mouse scrolled (646, 419) with delta (0, -1)
Screenshot: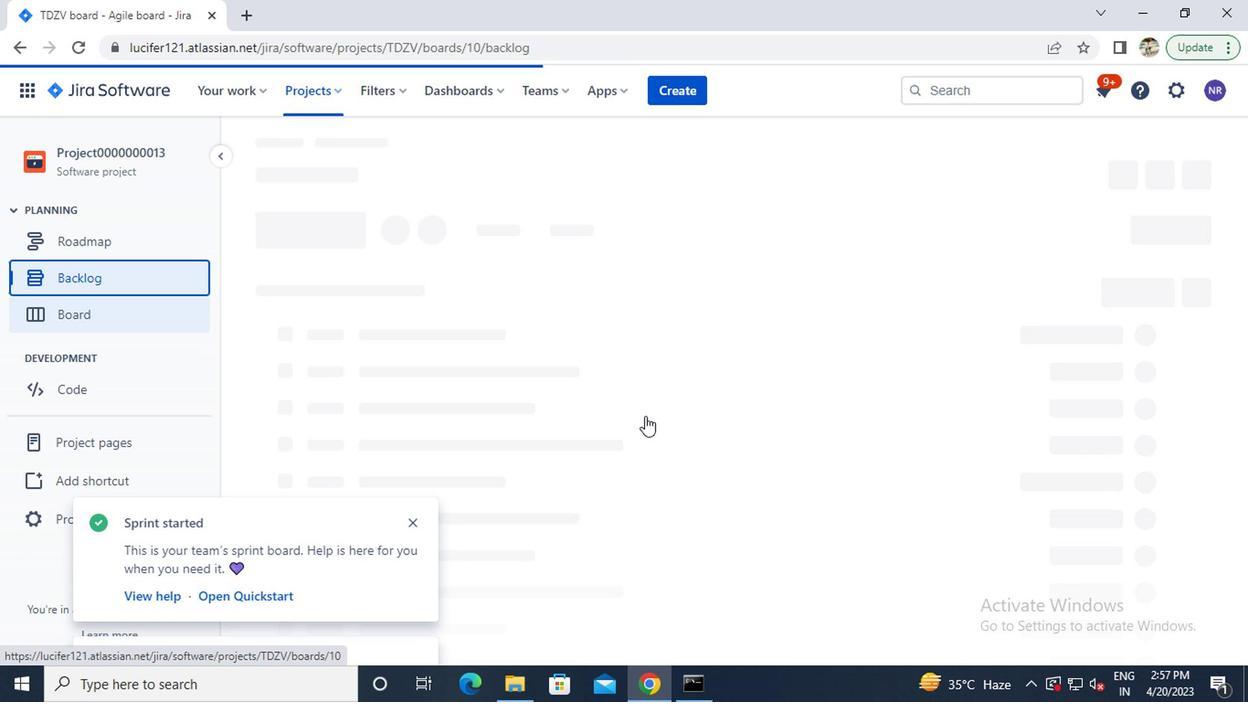 
Action: Mouse scrolled (646, 419) with delta (0, -1)
Screenshot: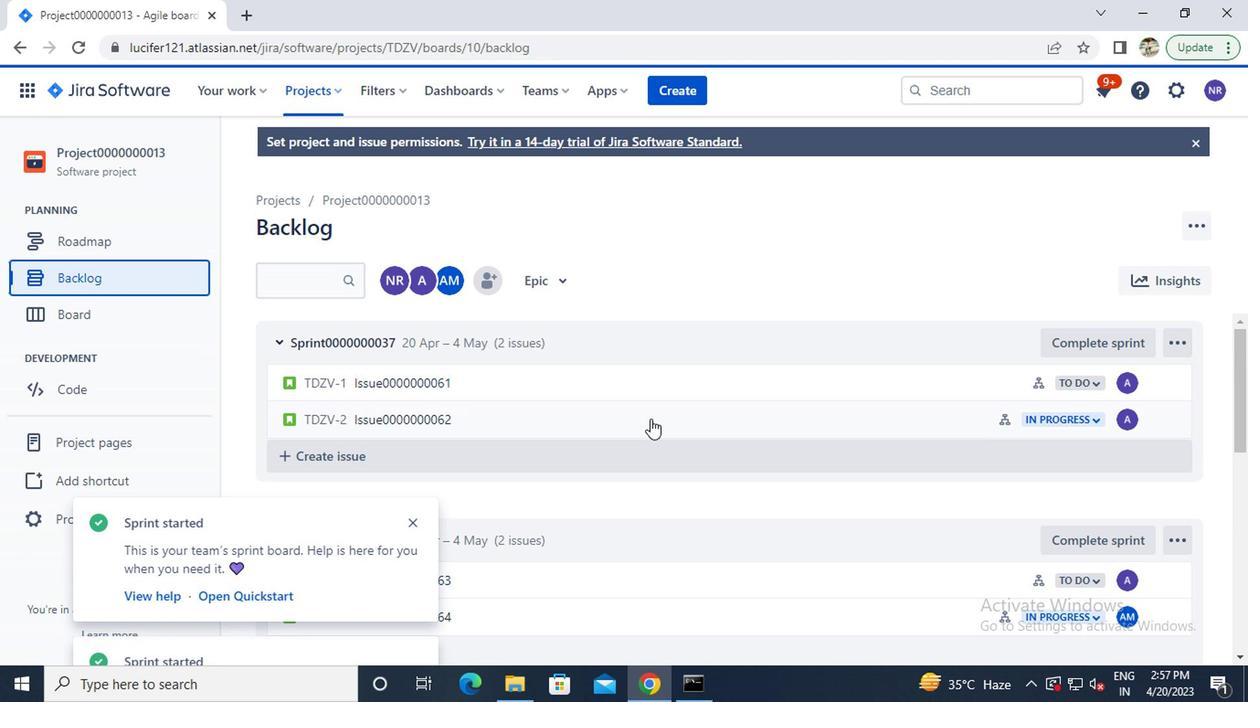 
Action: Mouse scrolled (646, 419) with delta (0, -1)
Screenshot: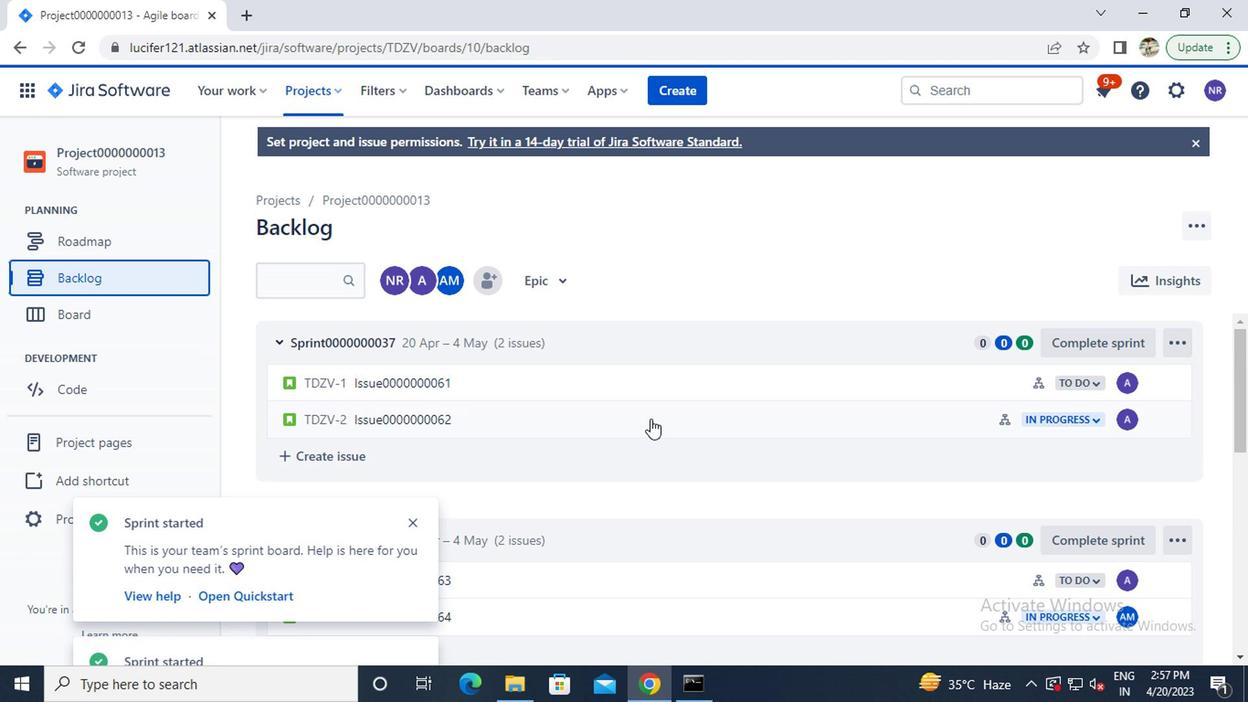 
Action: Mouse moved to (1101, 414)
Screenshot: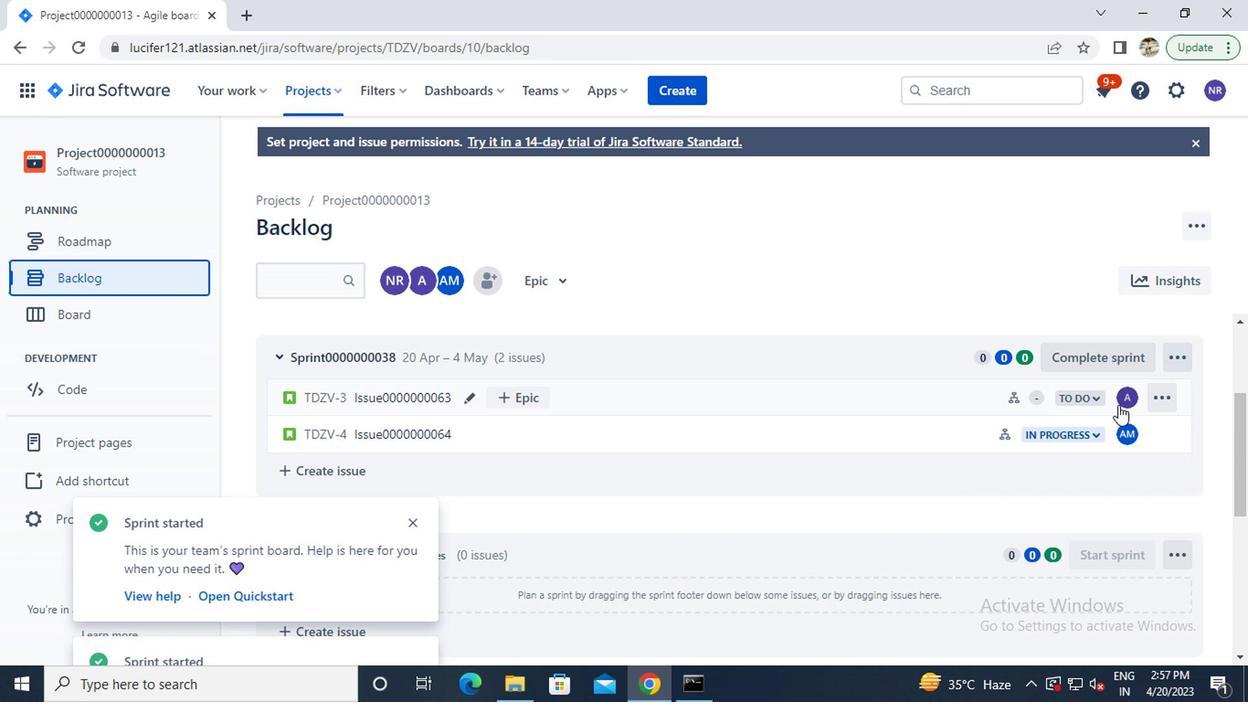 
Action: Mouse scrolled (1101, 414) with delta (0, 0)
Screenshot: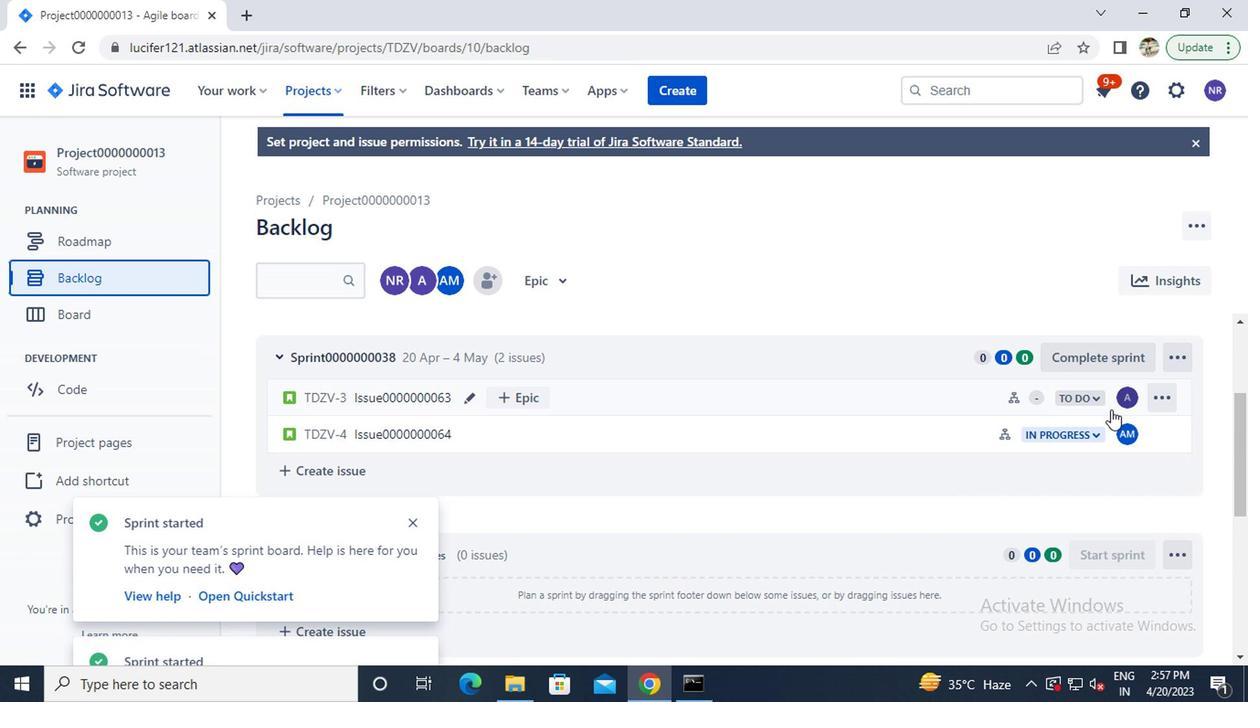 
Action: Mouse scrolled (1101, 414) with delta (0, 0)
Screenshot: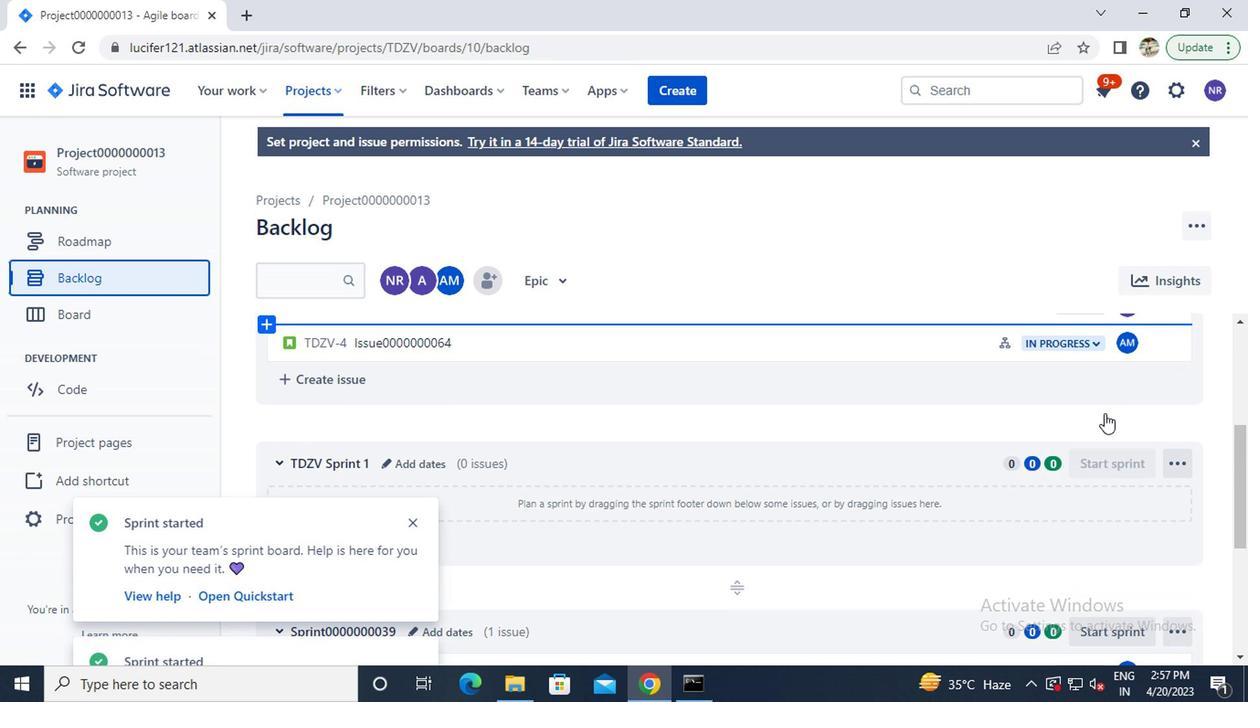 
Action: Mouse scrolled (1101, 414) with delta (0, 0)
Screenshot: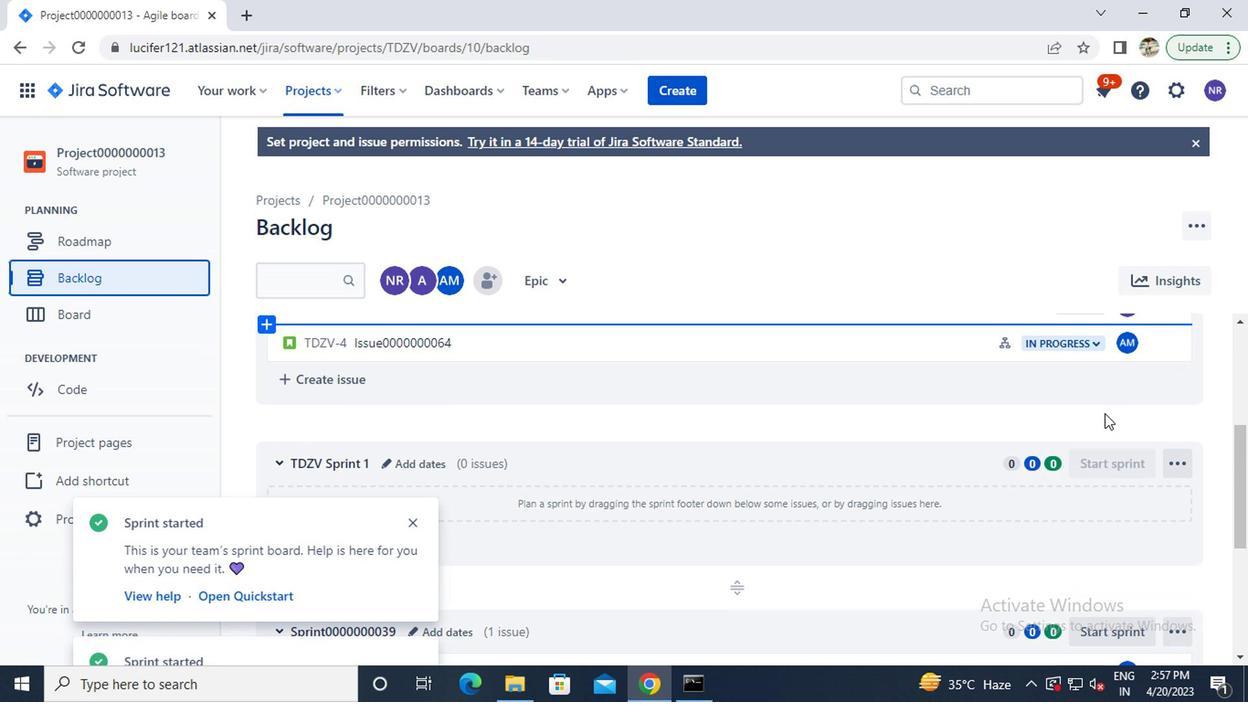 
Action: Mouse moved to (1125, 453)
Screenshot: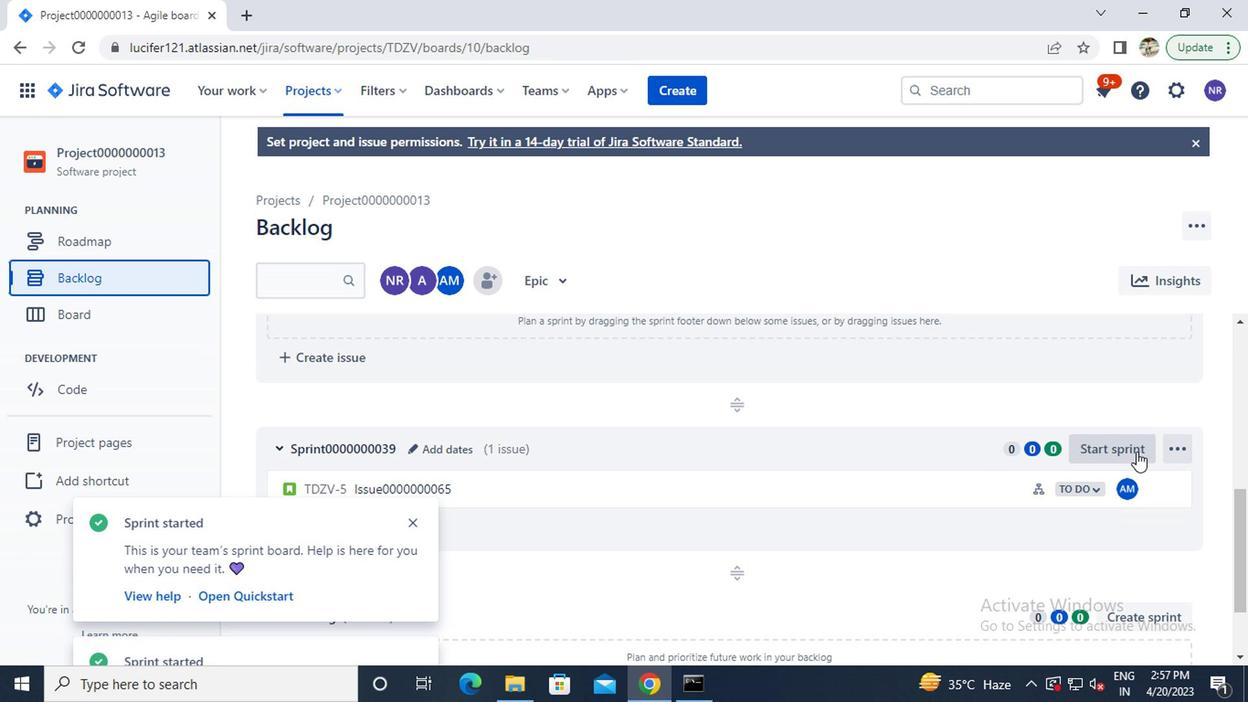 
Action: Mouse pressed left at (1125, 453)
Screenshot: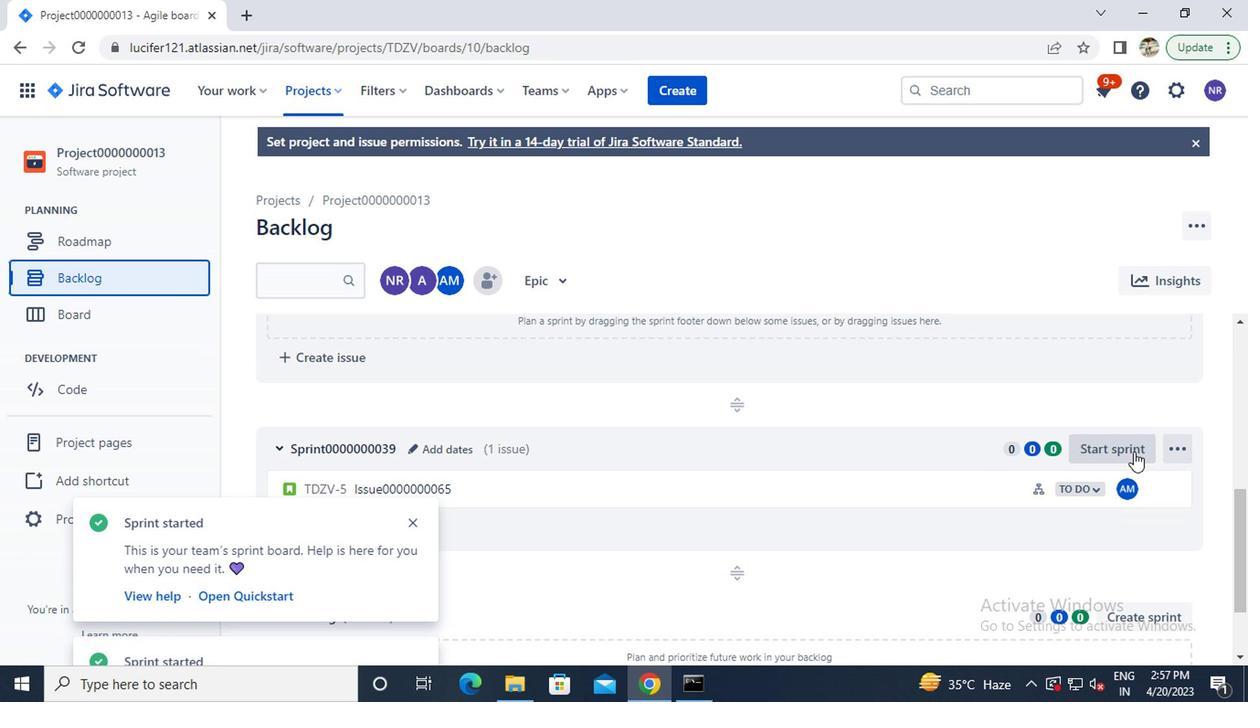 
Action: Mouse moved to (777, 636)
Screenshot: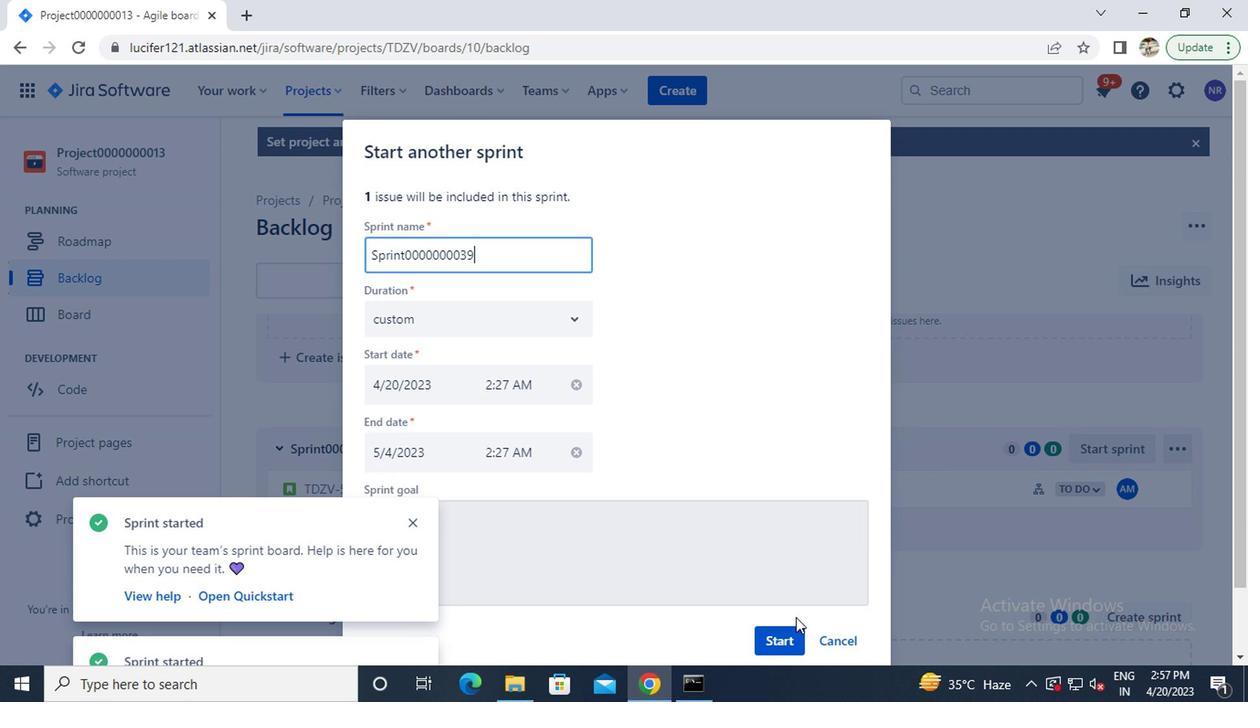 
Action: Mouse pressed left at (777, 636)
Screenshot: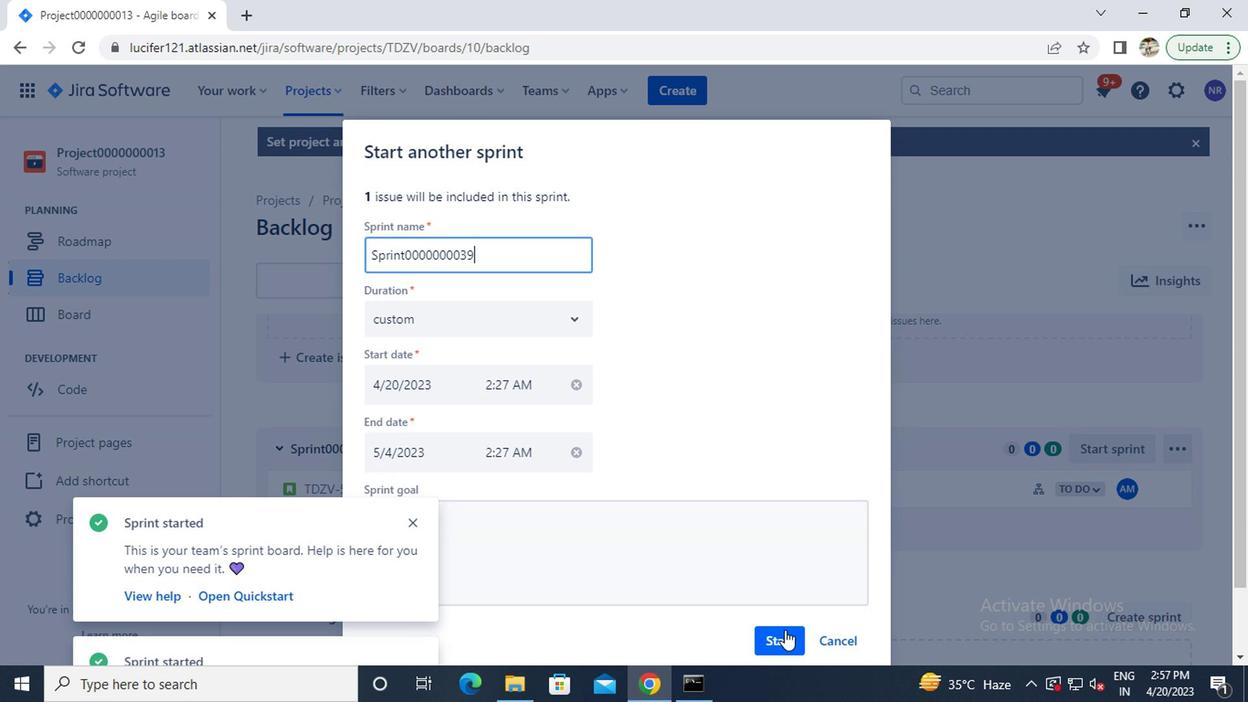 
Action: Mouse moved to (148, 279)
Screenshot: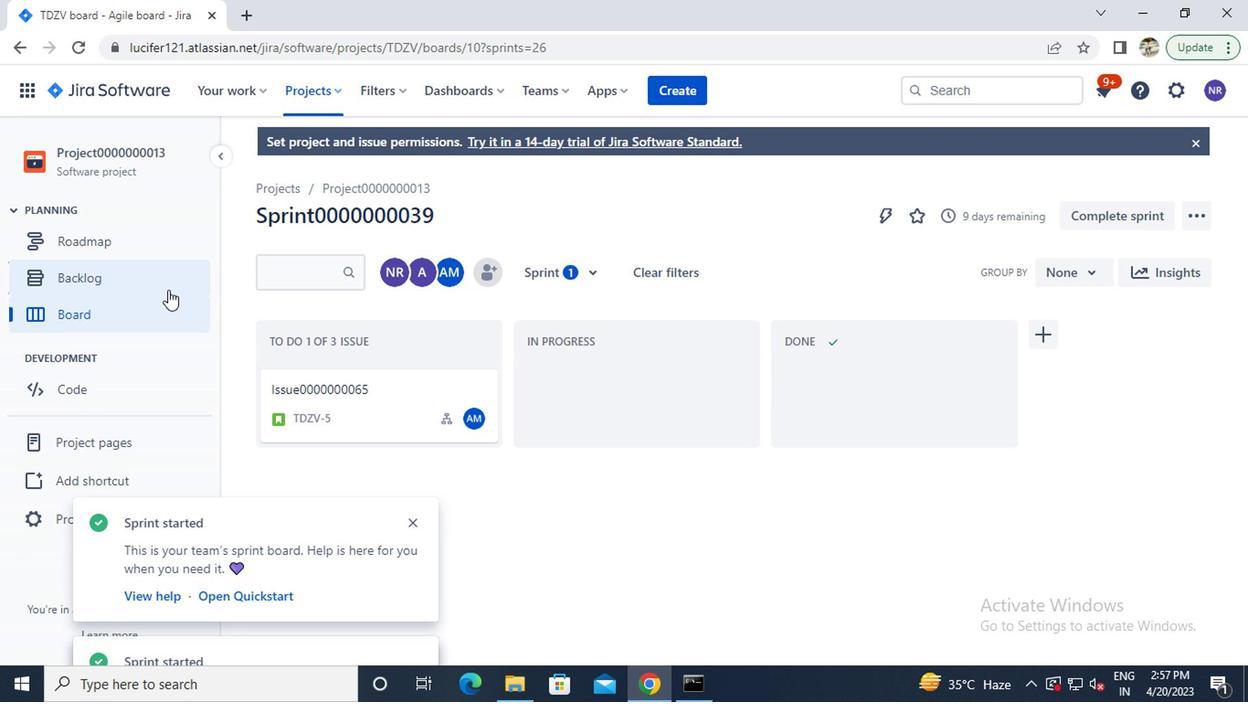 
Action: Mouse pressed left at (148, 279)
Screenshot: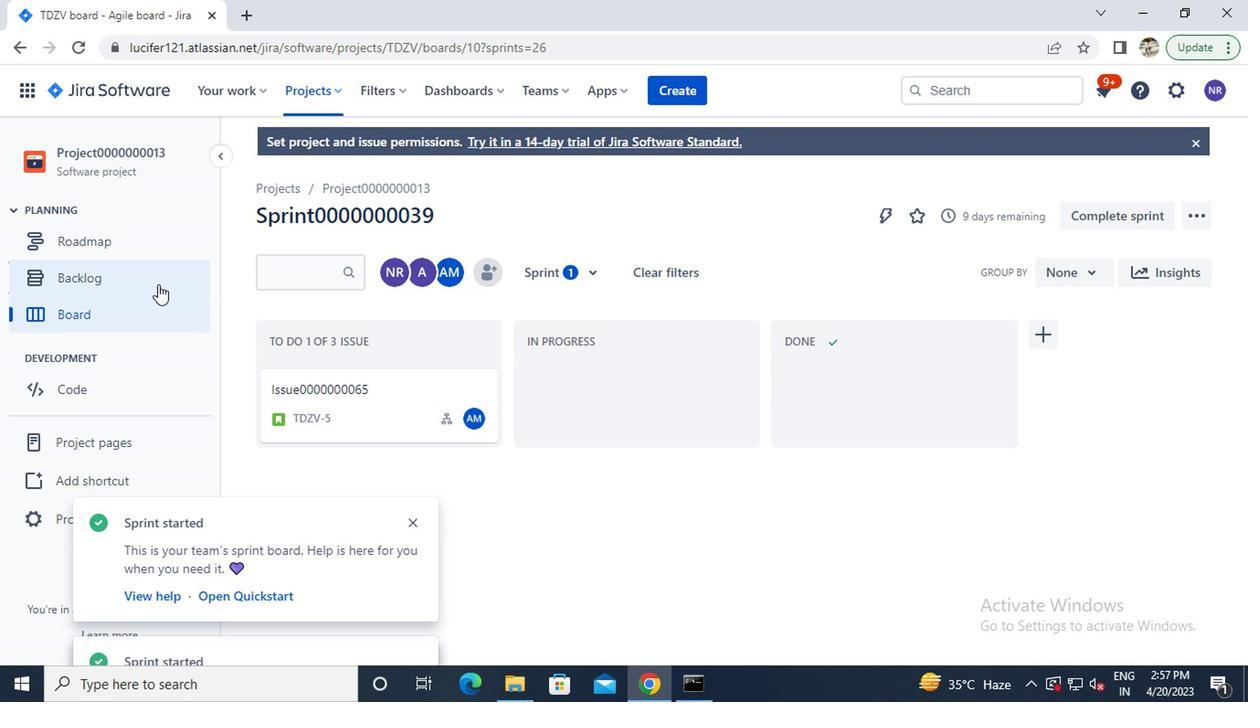 
Action: Mouse moved to (814, 366)
Screenshot: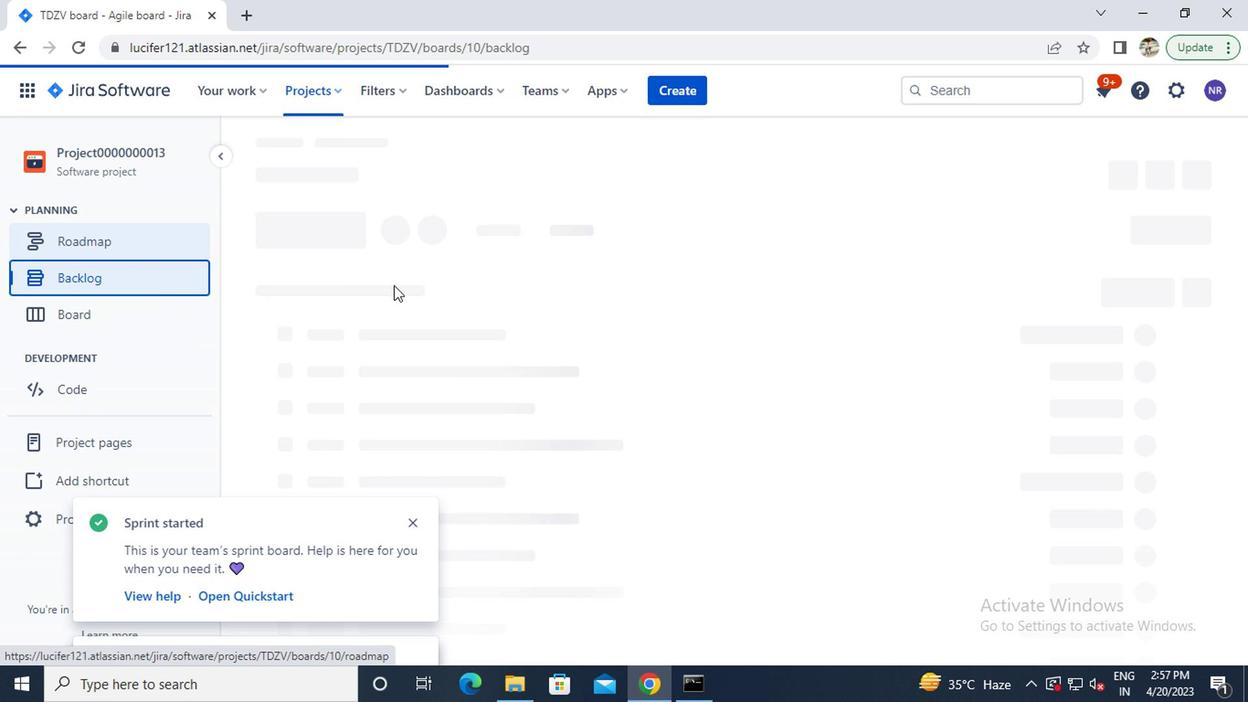 
Action: Mouse scrolled (814, 365) with delta (0, -1)
Screenshot: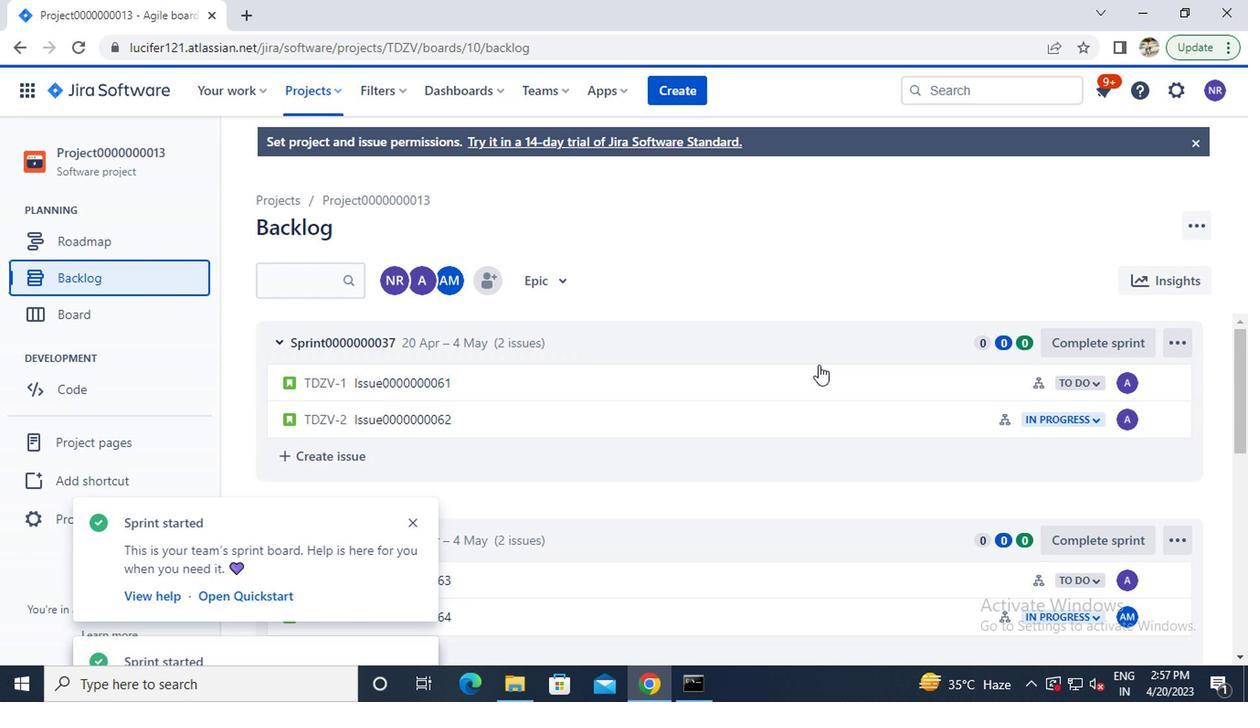 
Action: Mouse scrolled (814, 365) with delta (0, -1)
Screenshot: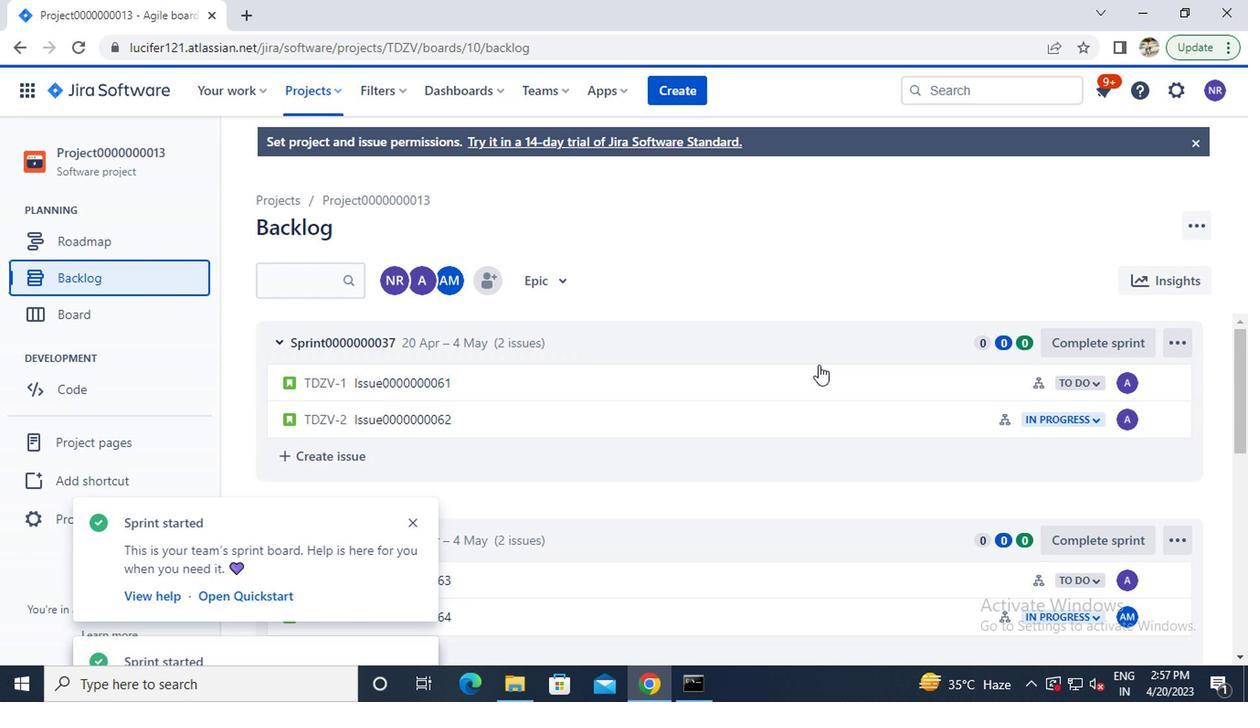 
Action: Mouse scrolled (814, 365) with delta (0, -1)
Screenshot: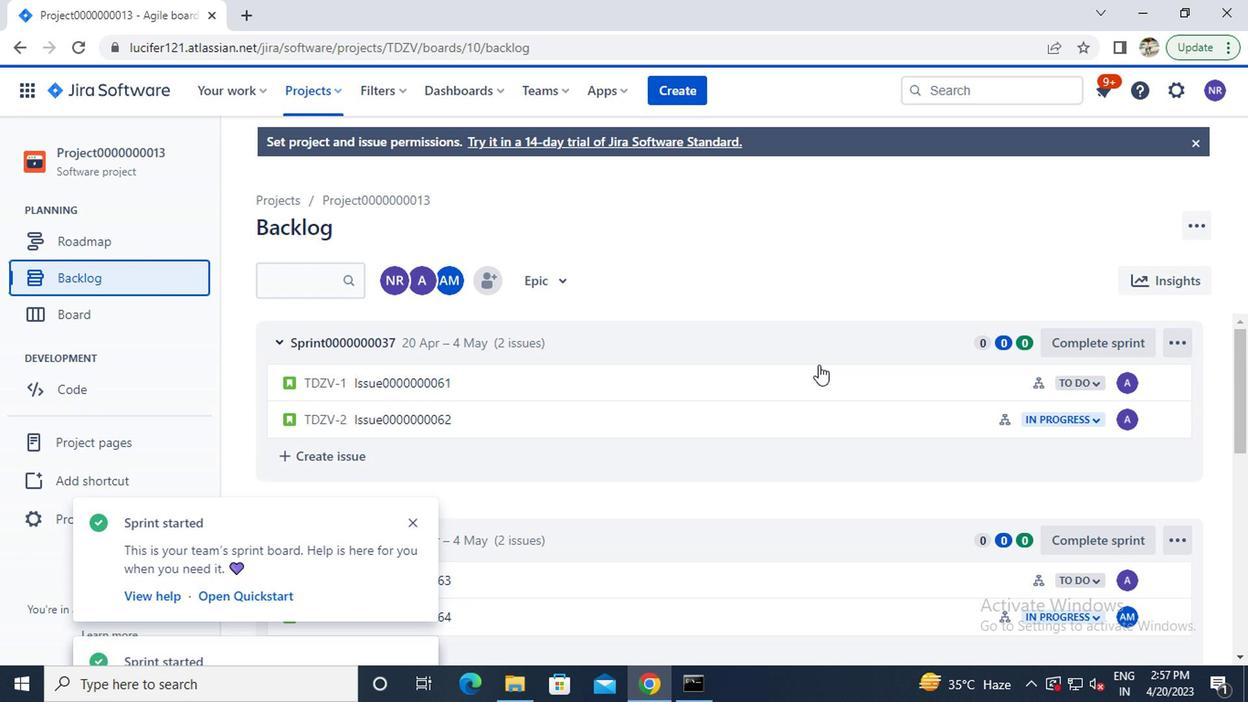 
Action: Mouse scrolled (814, 365) with delta (0, -1)
Screenshot: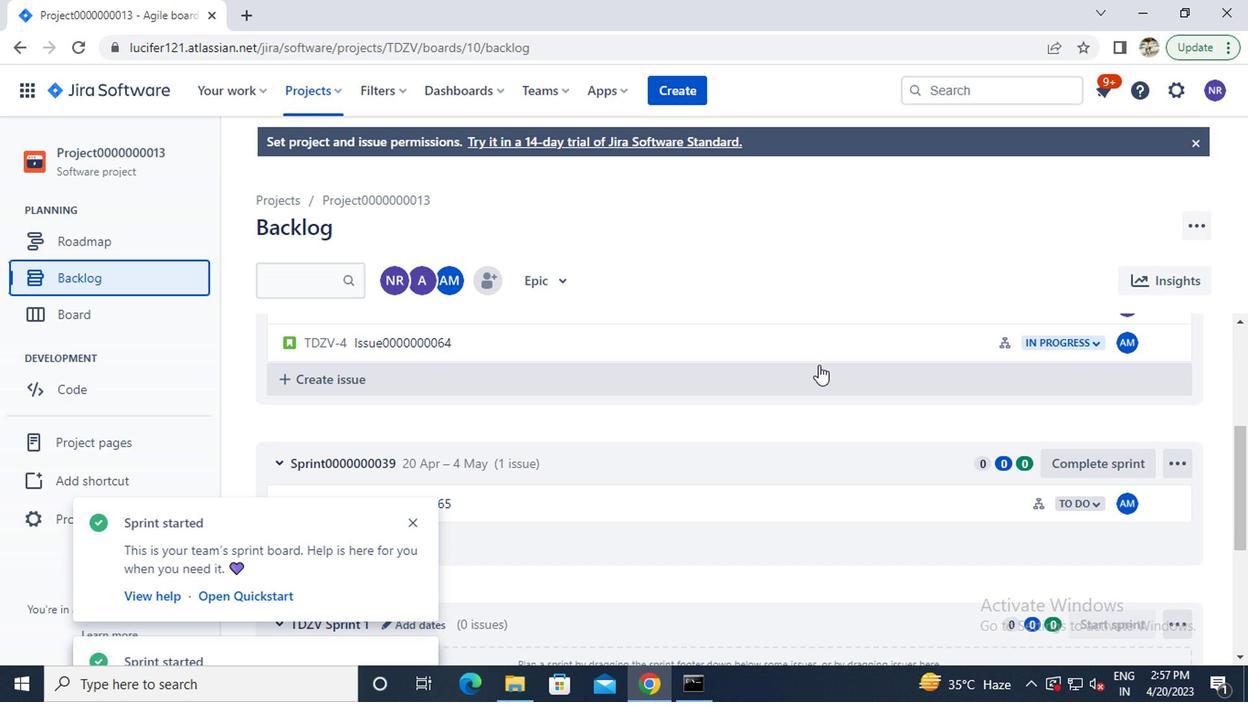 
Action: Mouse scrolled (814, 365) with delta (0, -1)
Screenshot: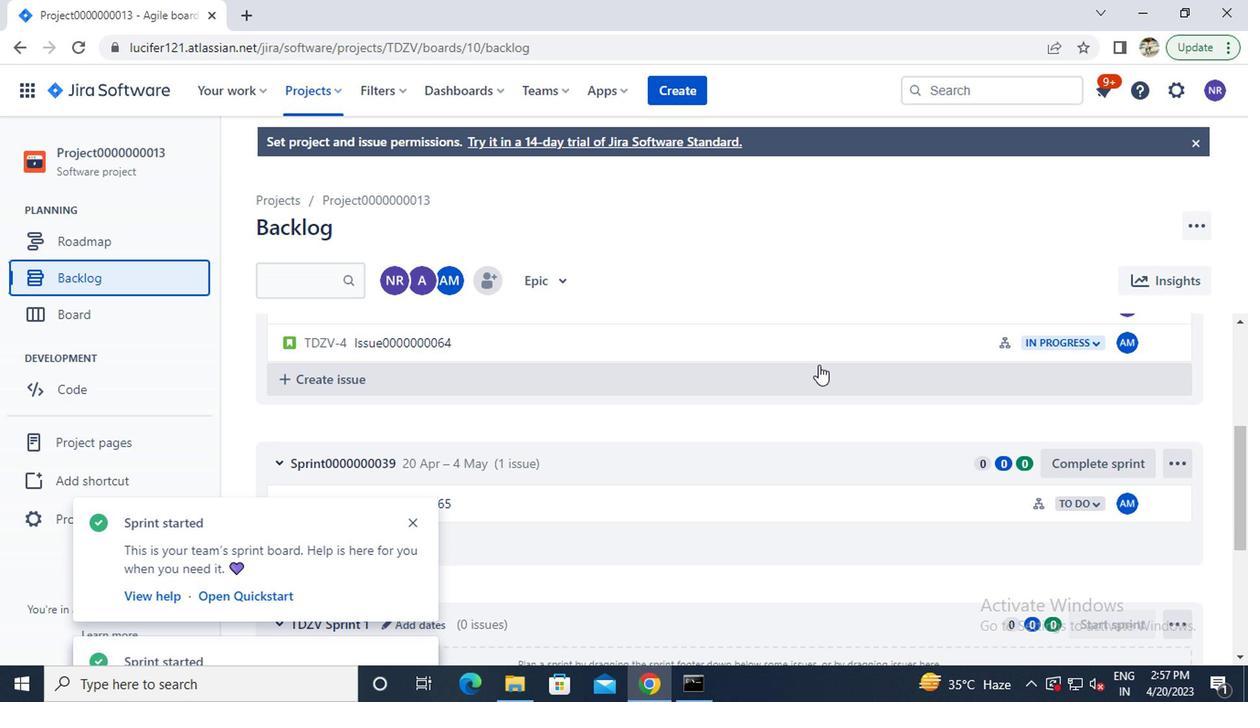 
Action: Mouse scrolled (814, 367) with delta (0, 0)
Screenshot: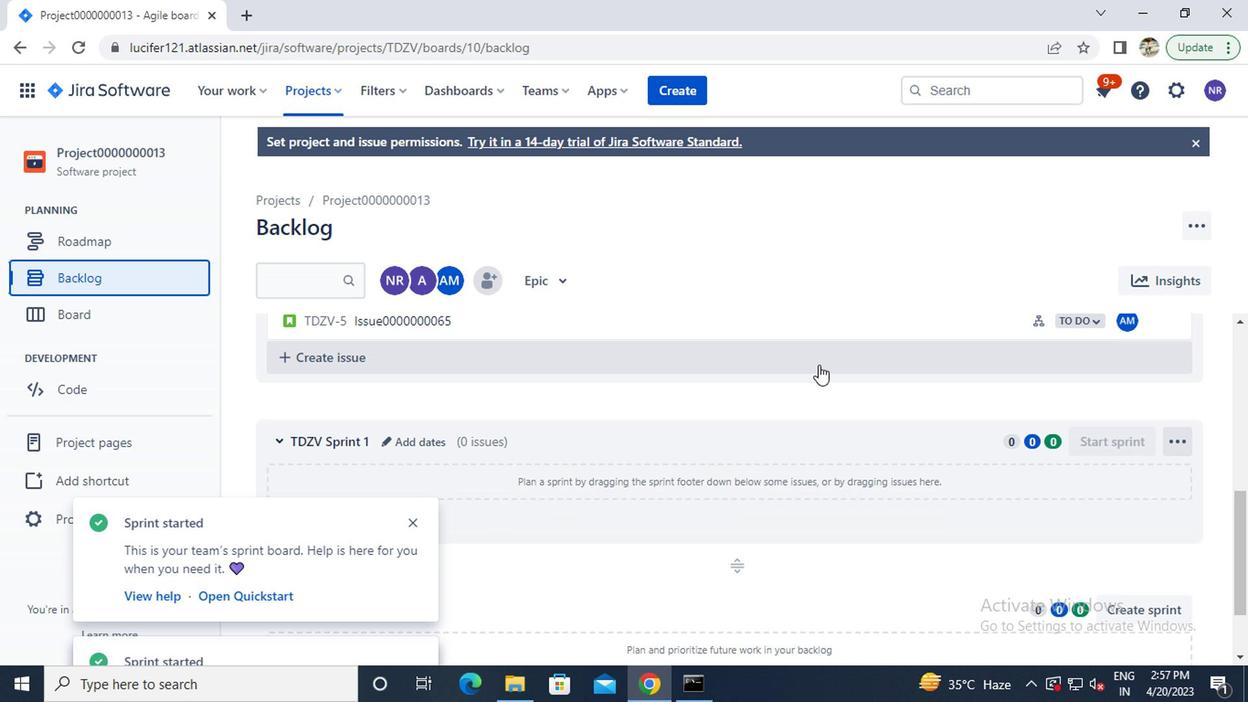 
Action: Mouse scrolled (814, 365) with delta (0, -1)
Screenshot: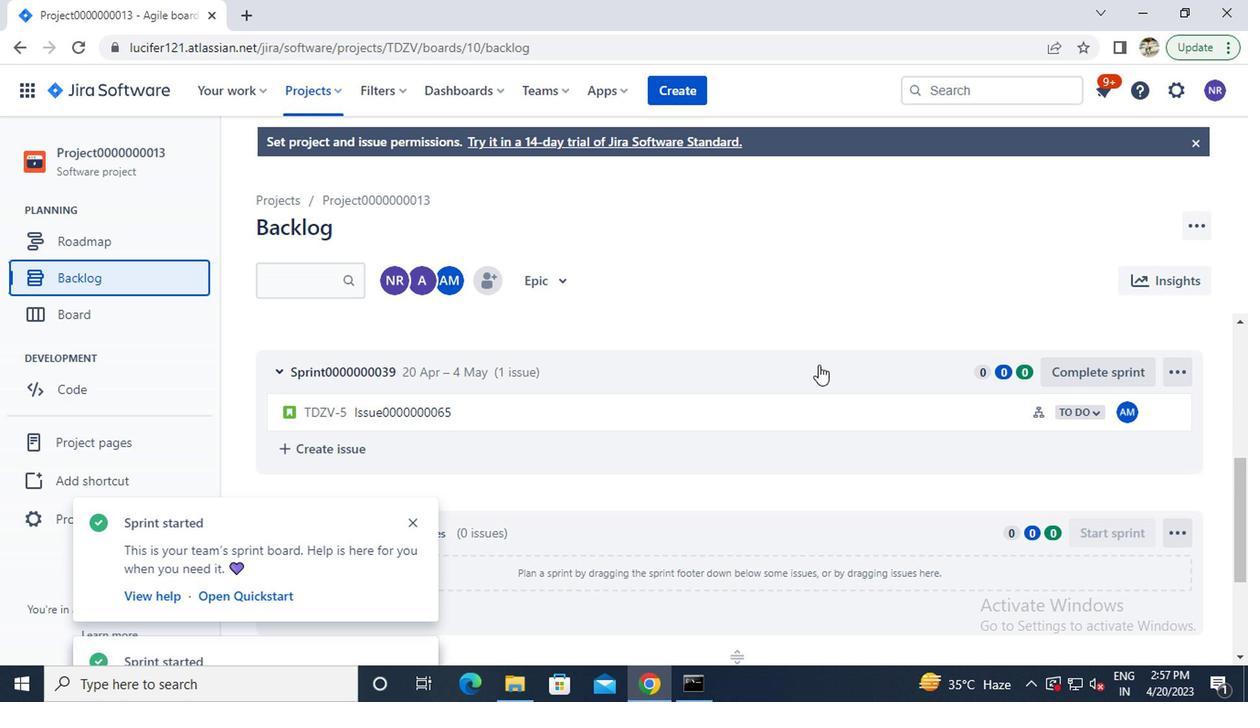 
Action: Mouse scrolled (814, 365) with delta (0, -1)
Screenshot: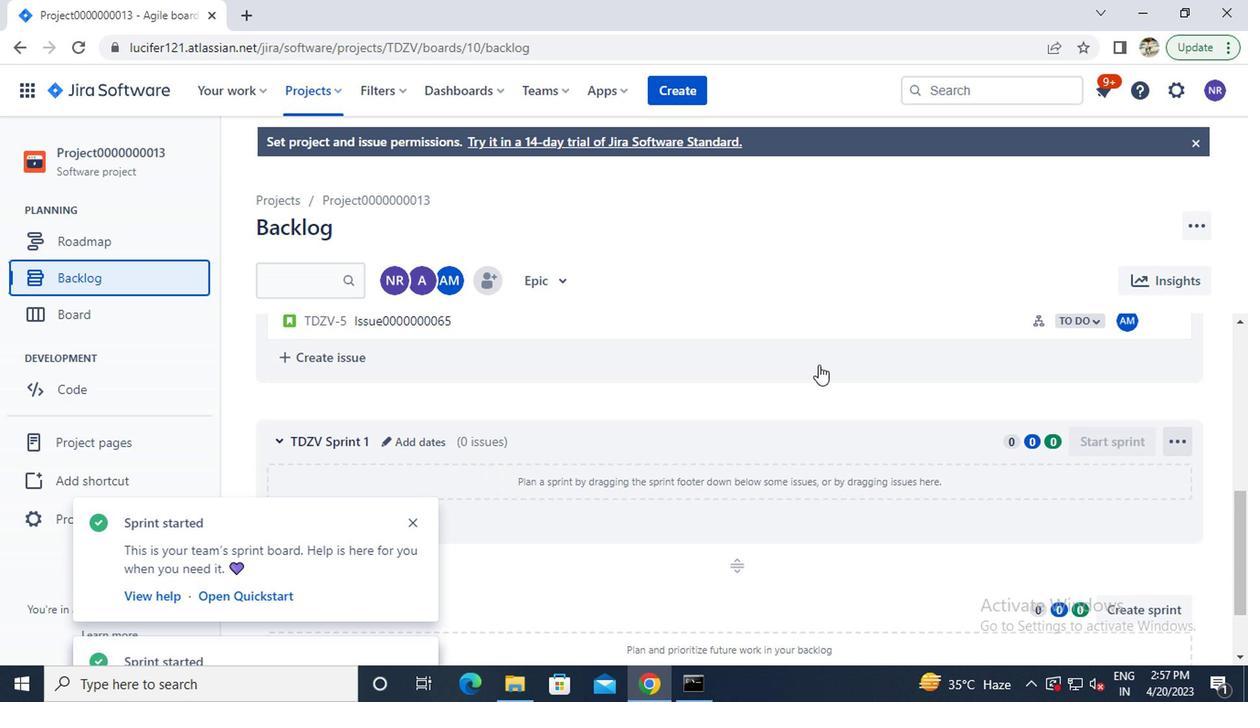 
Action: Mouse scrolled (814, 365) with delta (0, -1)
Screenshot: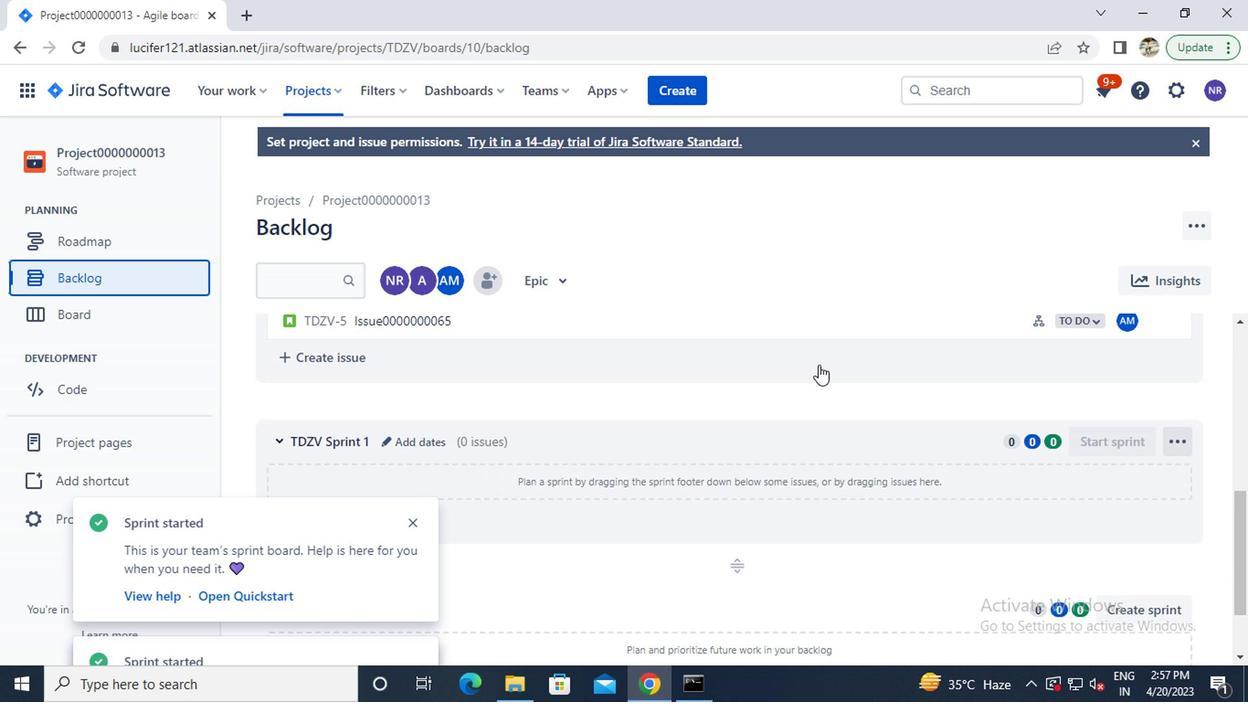 
Action: Mouse scrolled (814, 365) with delta (0, -1)
Screenshot: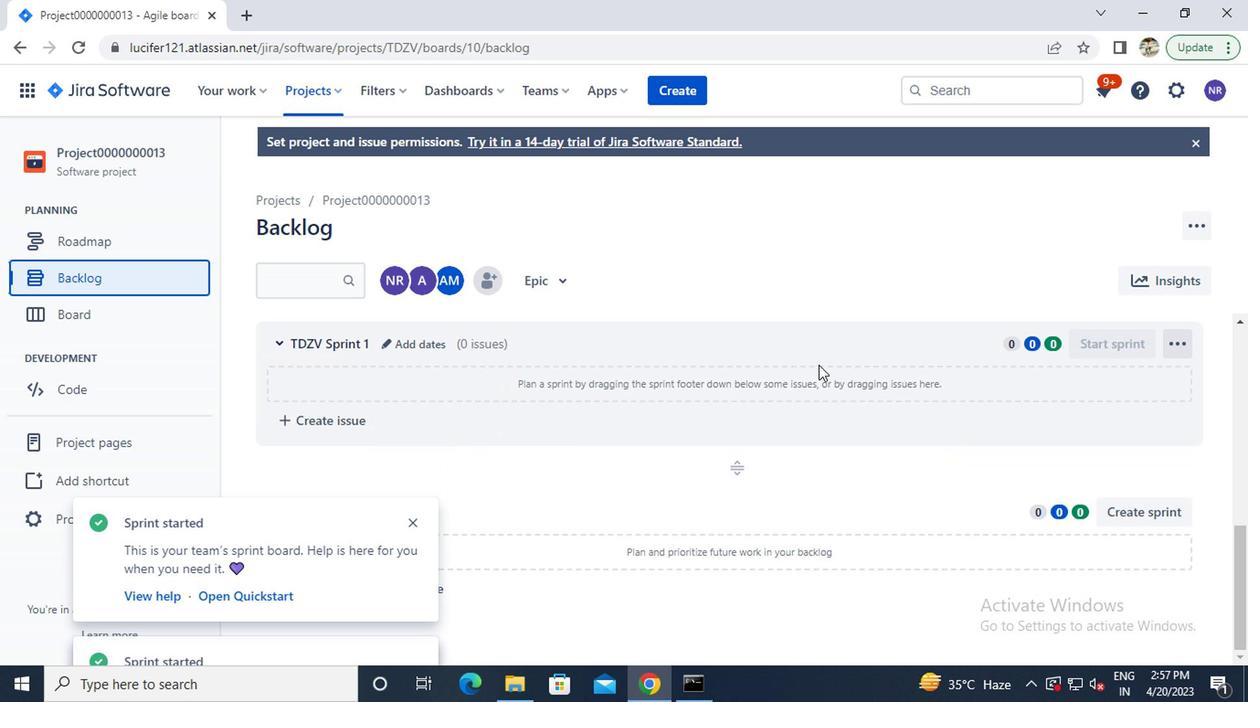 
Action: Mouse moved to (1007, 463)
Screenshot: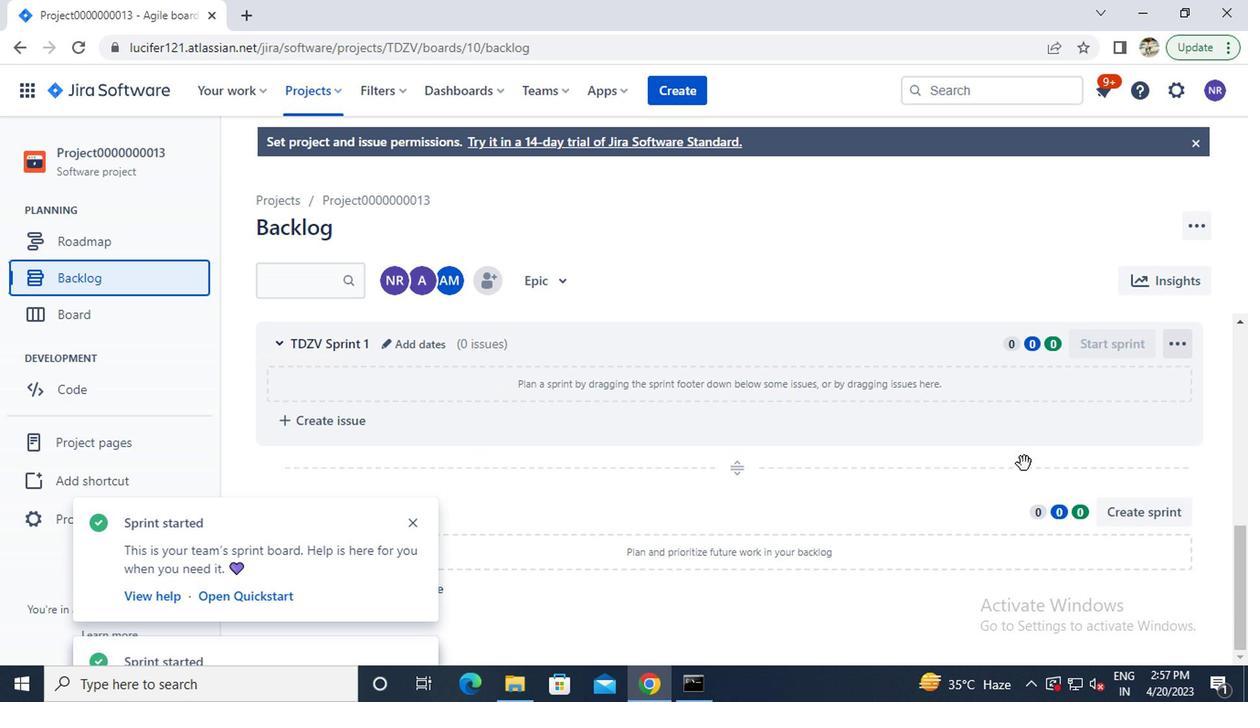
Action: Mouse scrolled (1007, 463) with delta (0, 0)
Screenshot: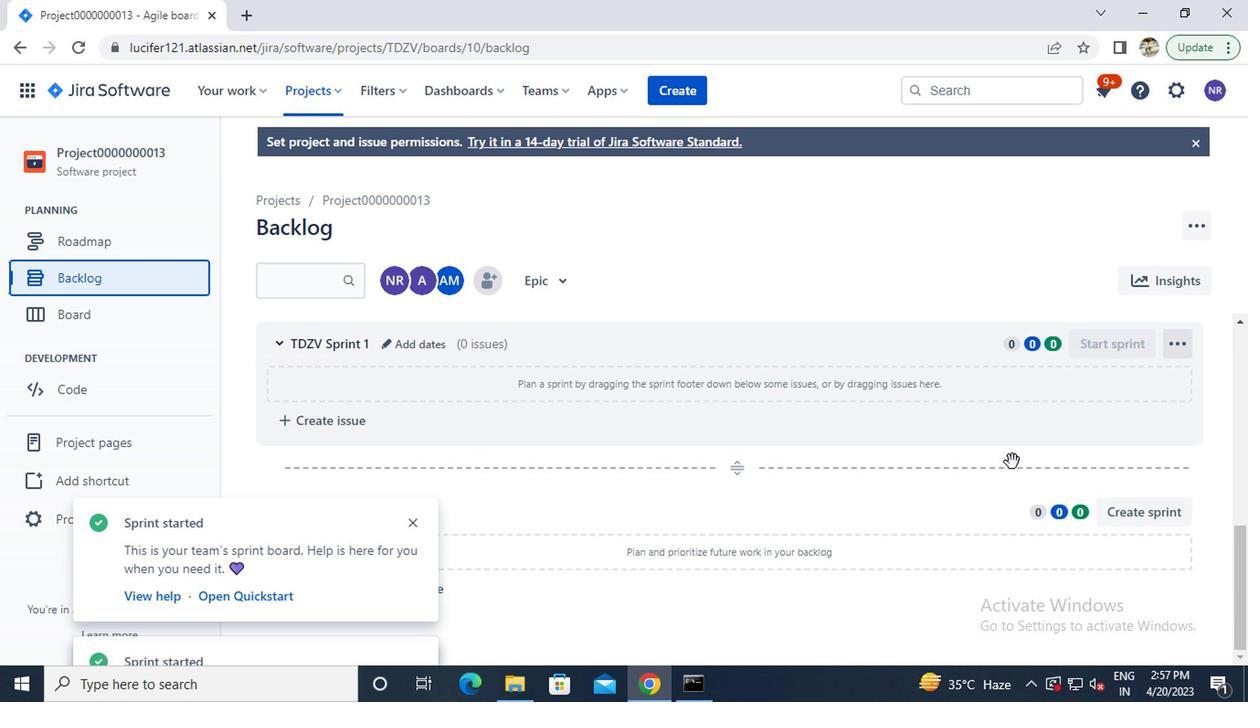 
Action: Mouse scrolled (1007, 463) with delta (0, 0)
Screenshot: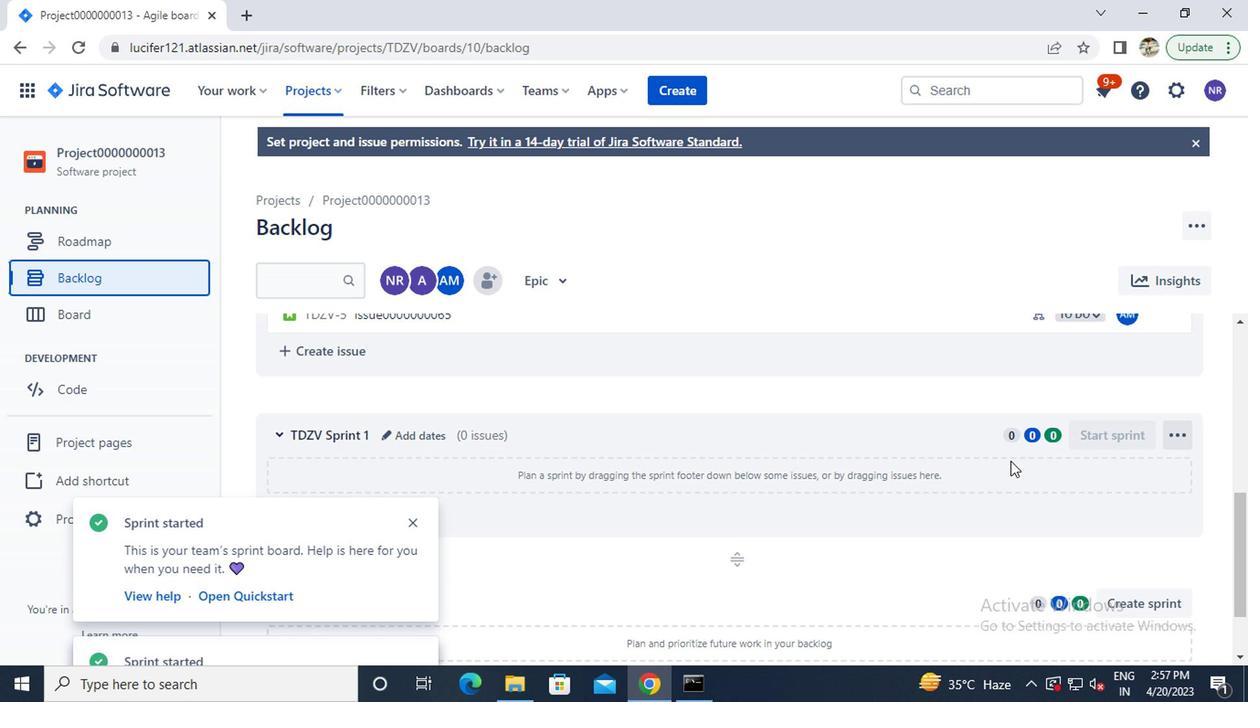 
Action: Mouse moved to (291, 92)
Screenshot: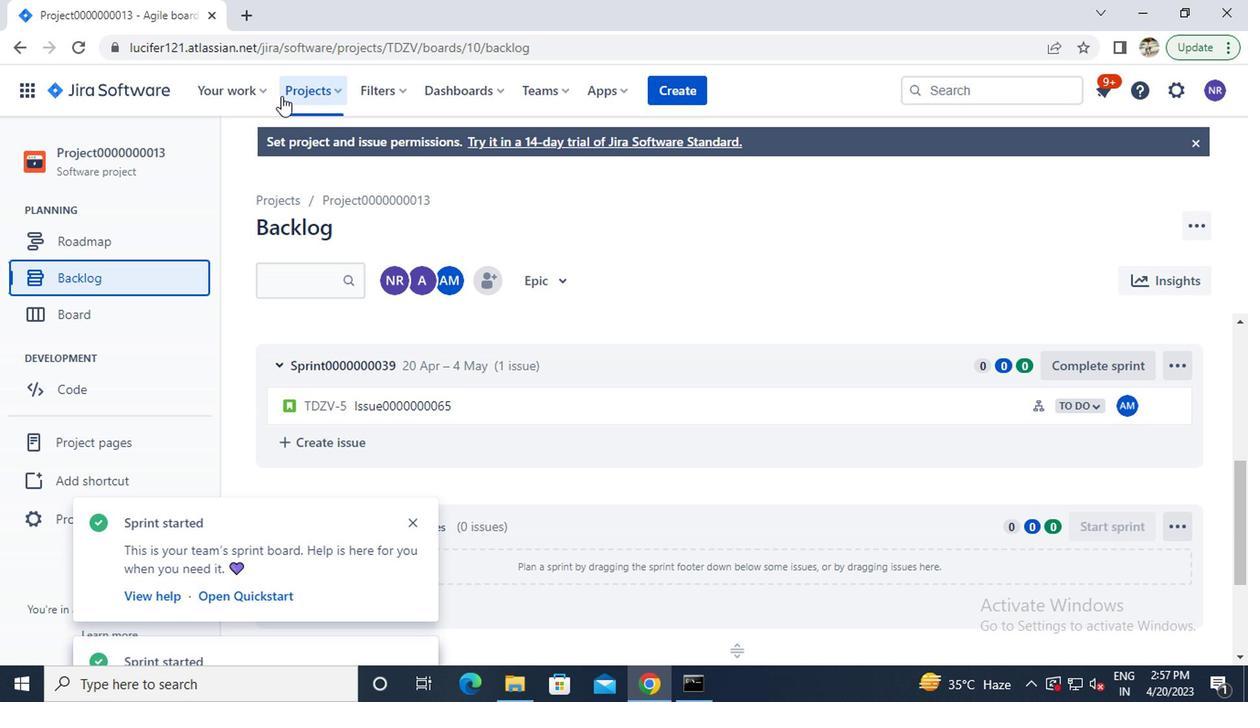 
Action: Mouse pressed left at (291, 92)
Screenshot: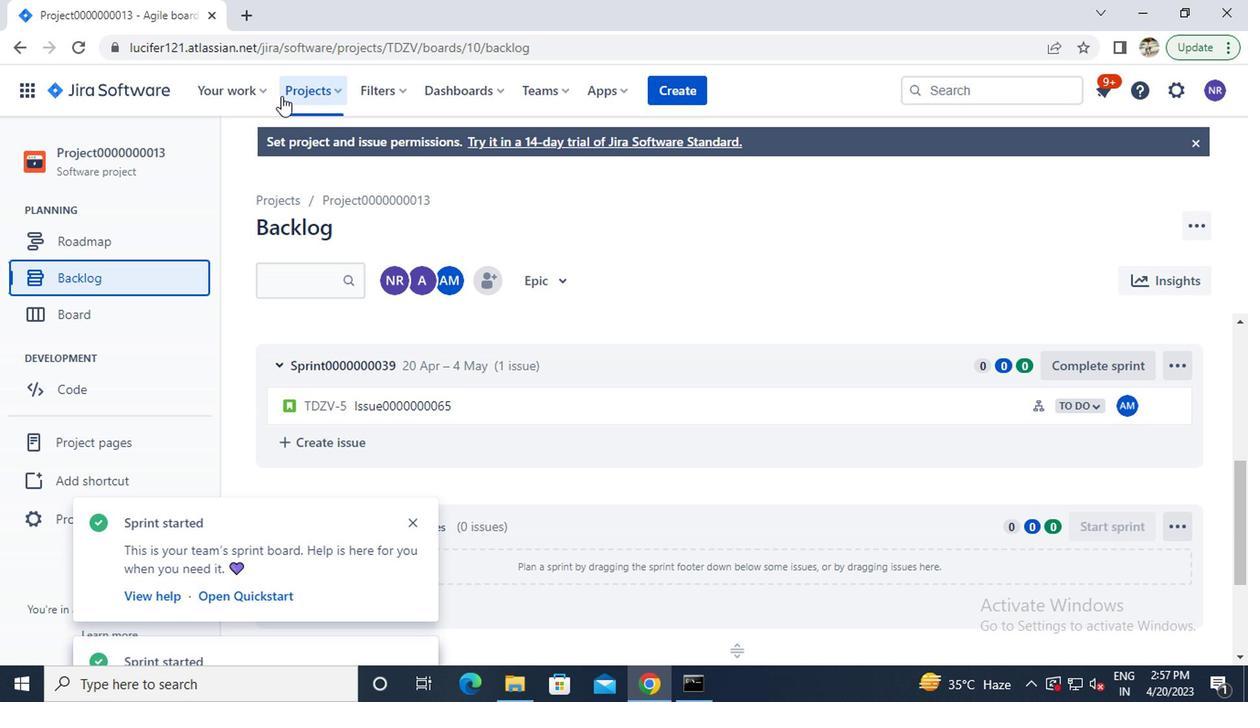 
Action: Mouse moved to (357, 208)
Screenshot: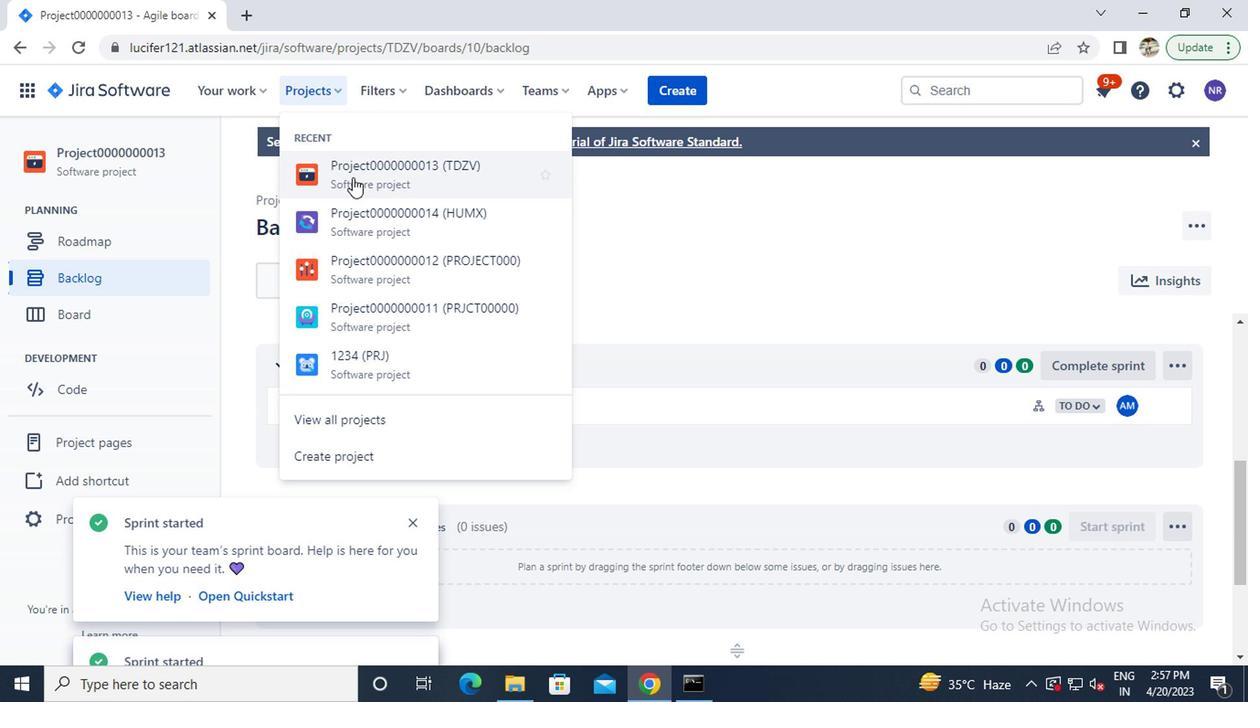 
Action: Mouse pressed left at (357, 208)
Screenshot: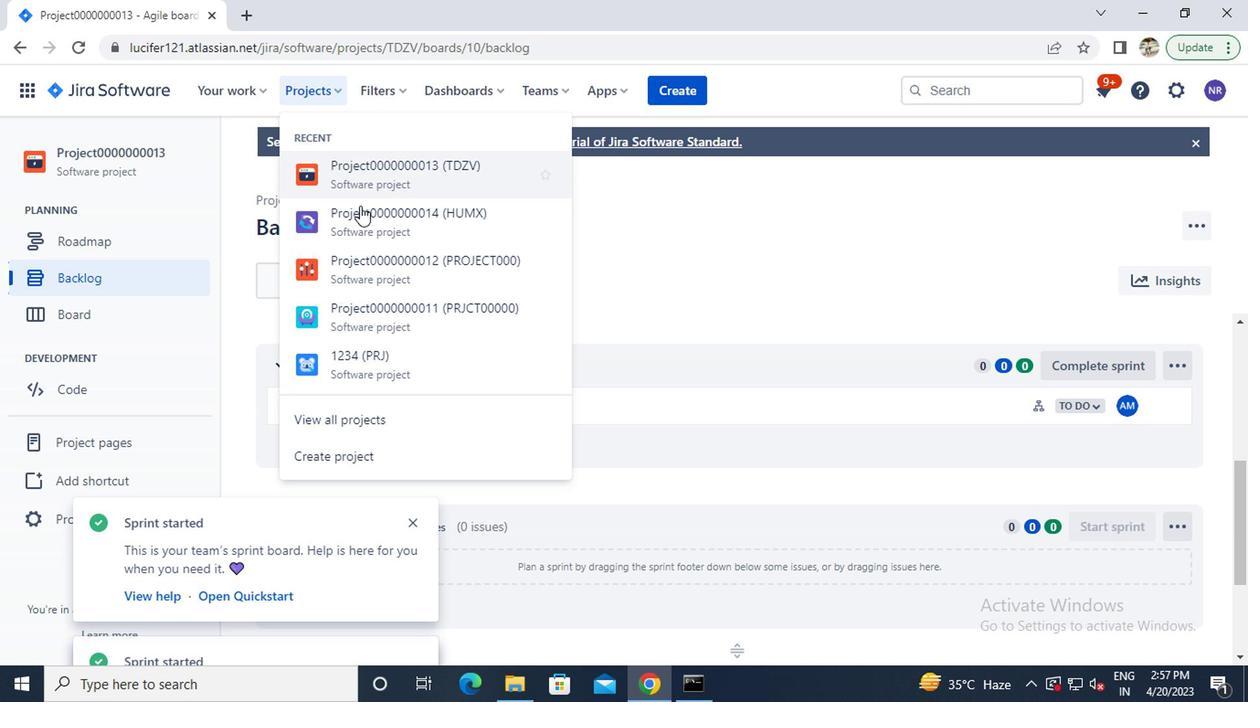 
Action: Mouse moved to (123, 275)
Screenshot: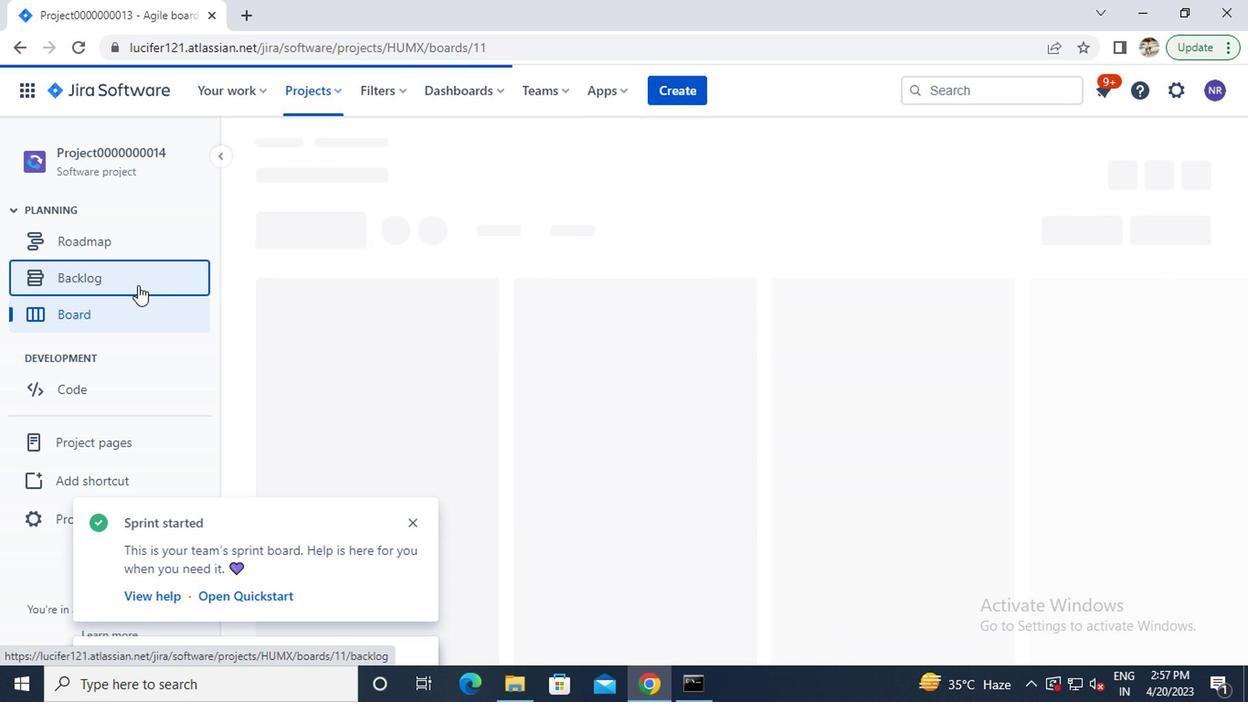 
Action: Mouse pressed left at (123, 275)
Screenshot: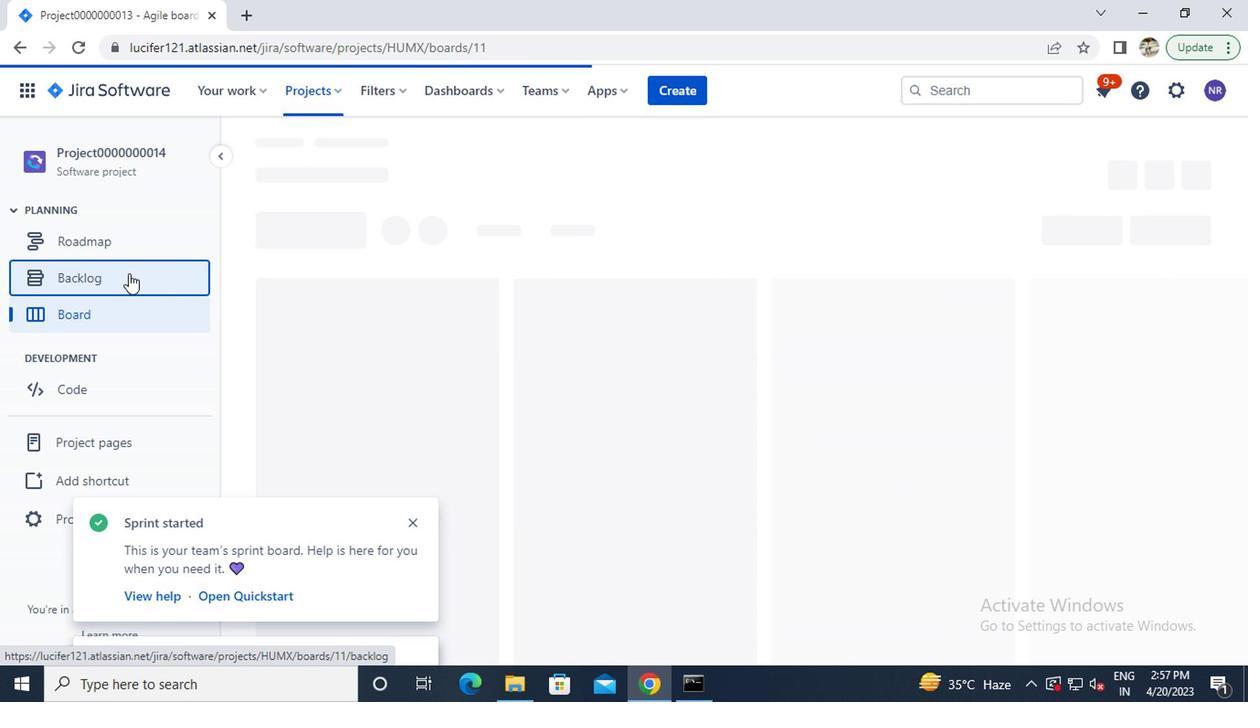 
Action: Mouse moved to (1108, 342)
Screenshot: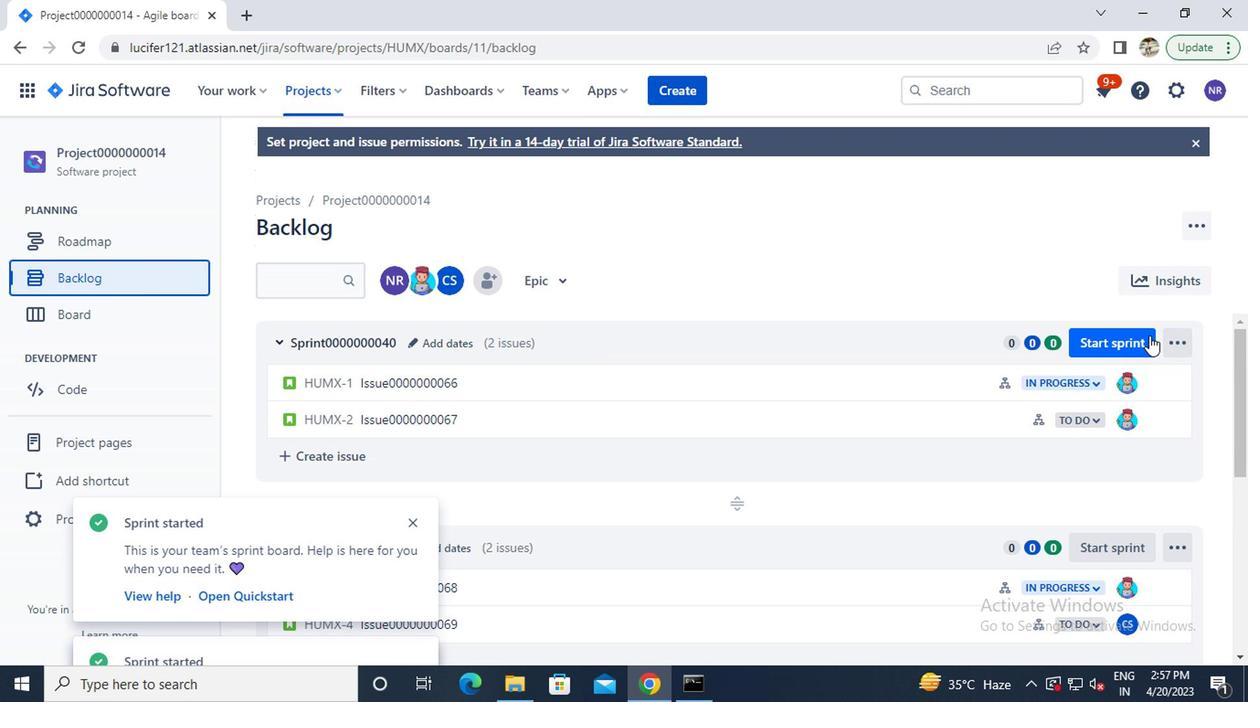 
Action: Mouse pressed left at (1108, 342)
Screenshot: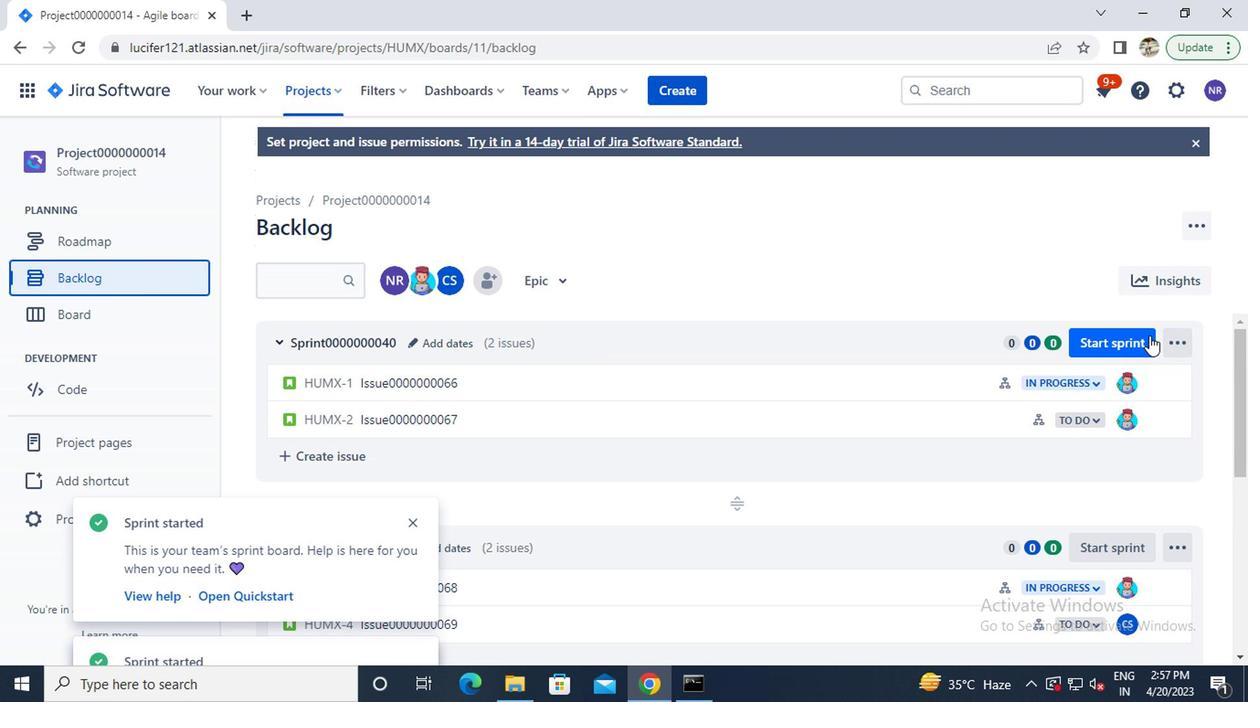 
Action: Mouse moved to (779, 651)
Screenshot: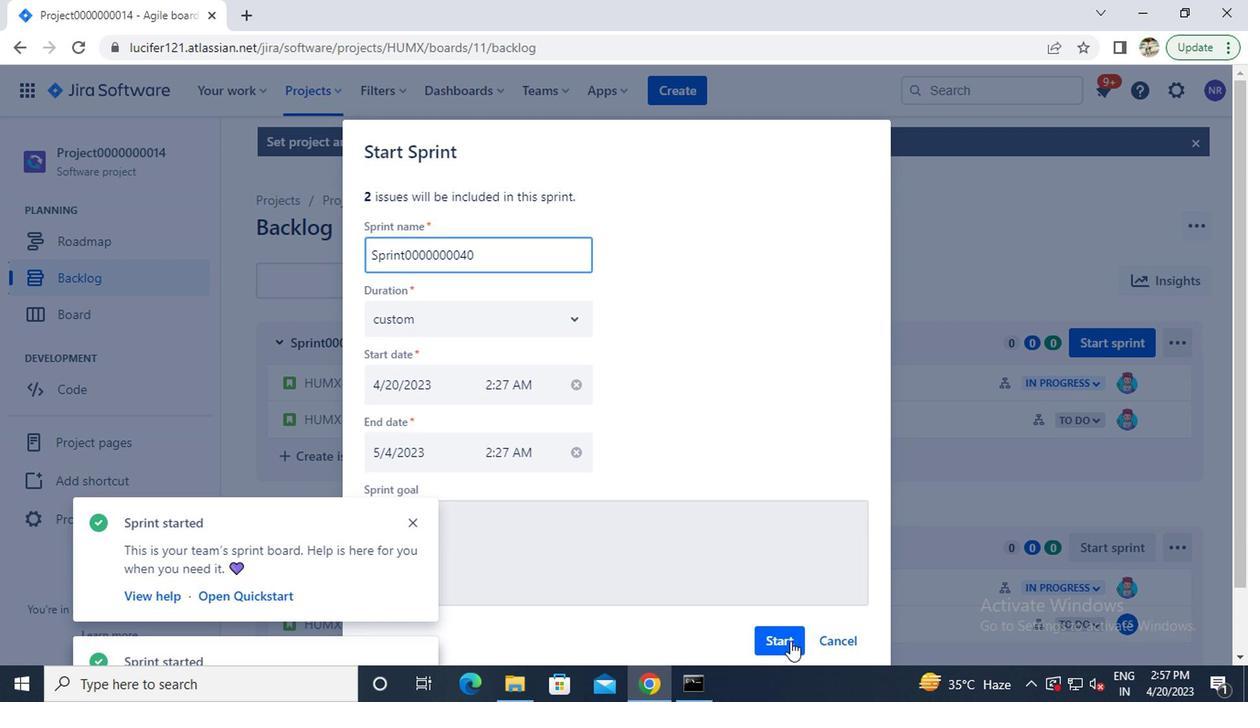 
Action: Mouse pressed left at (779, 651)
Screenshot: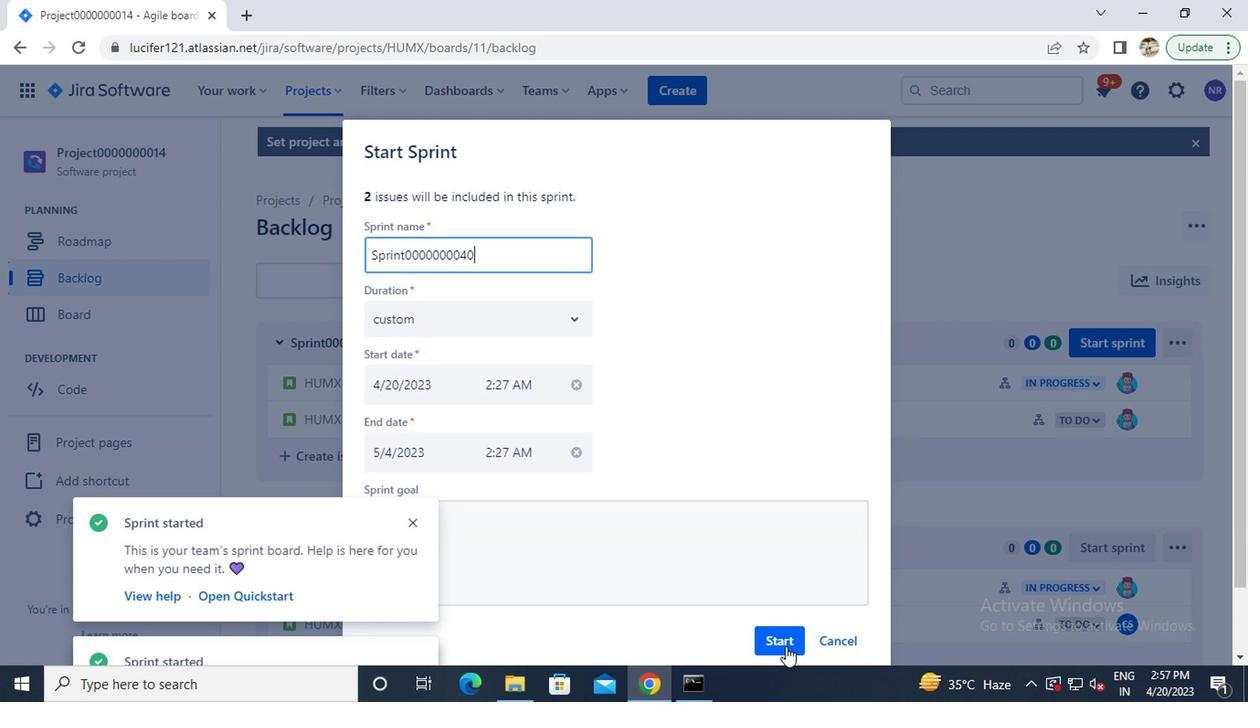 
Action: Mouse moved to (779, 651)
Screenshot: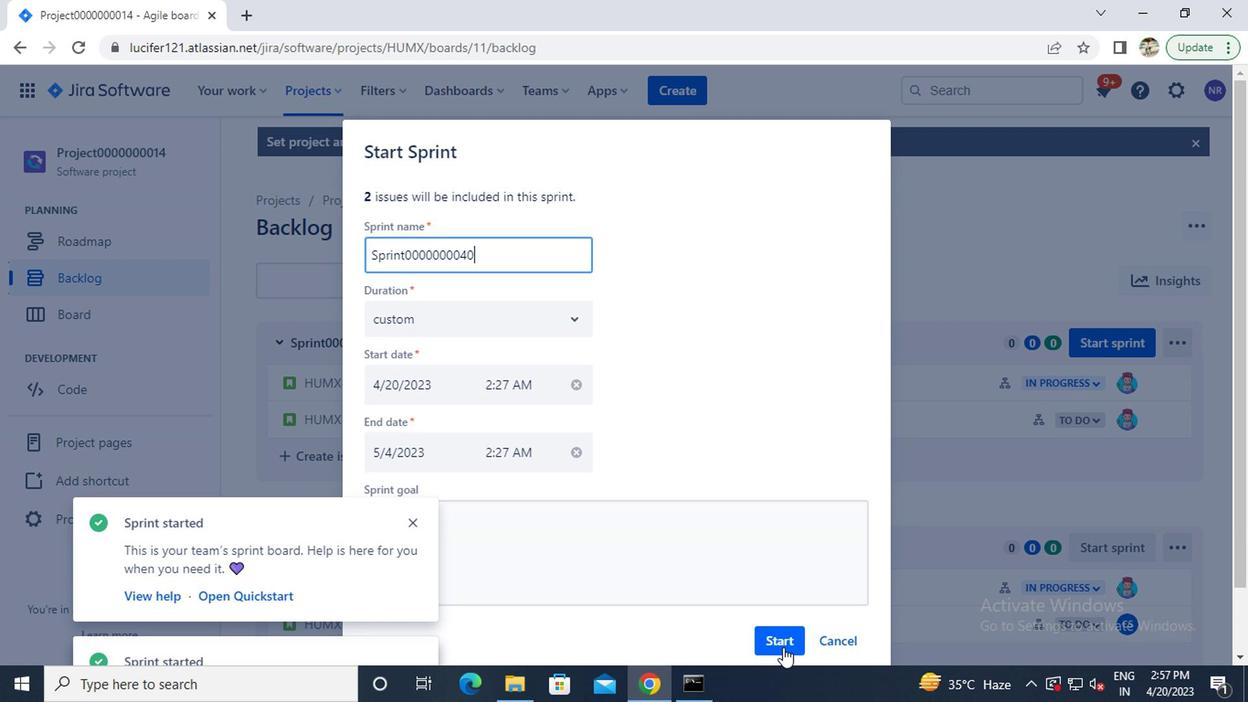 
